Task: Compose an email with the signature Lorenzo Gonzalez with the subject Request for feedback on a shareholder report and the message Please let me know if there are any concerns with the project budget management. from softage.3@softage.net to softage.4@softage.net with an attached audio file Audio_interview_clip.mp3 Undo the message, redo the message and add the line (Thank you) Send the email. Finally, move the email from Sent Items to the label Business plans
Action: Mouse moved to (81, 128)
Screenshot: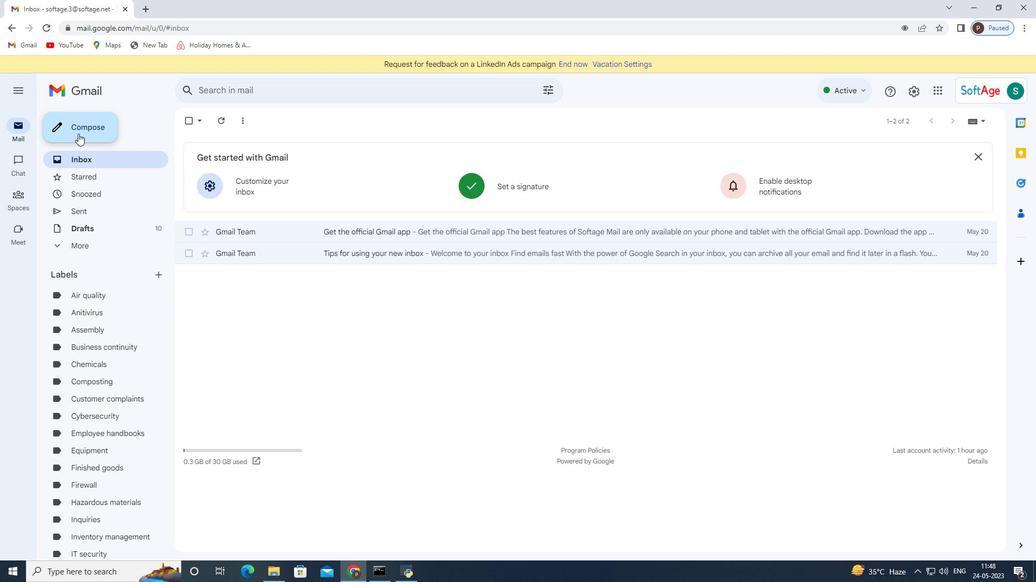 
Action: Mouse pressed left at (81, 128)
Screenshot: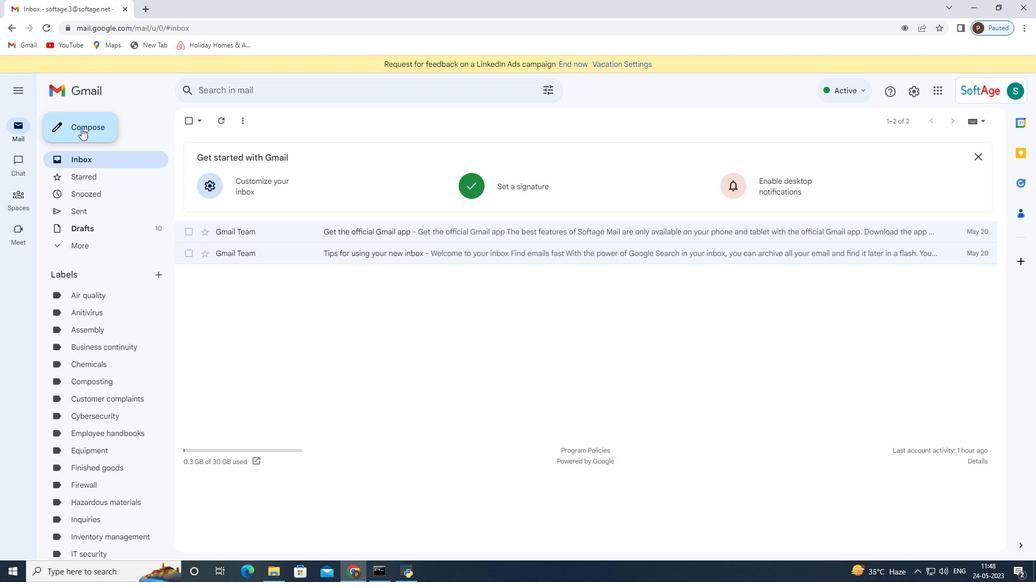 
Action: Mouse moved to (871, 545)
Screenshot: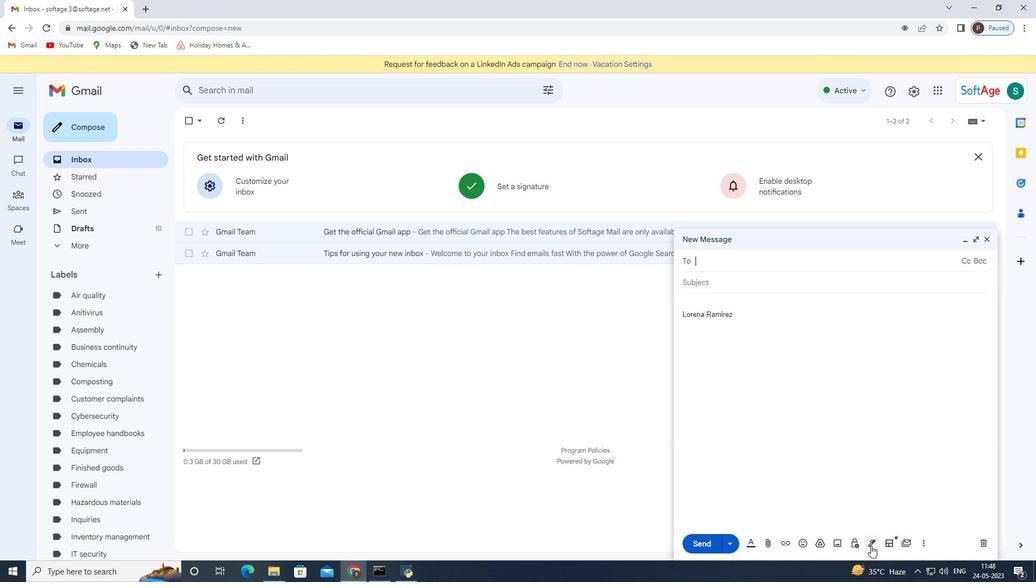 
Action: Mouse pressed left at (871, 545)
Screenshot: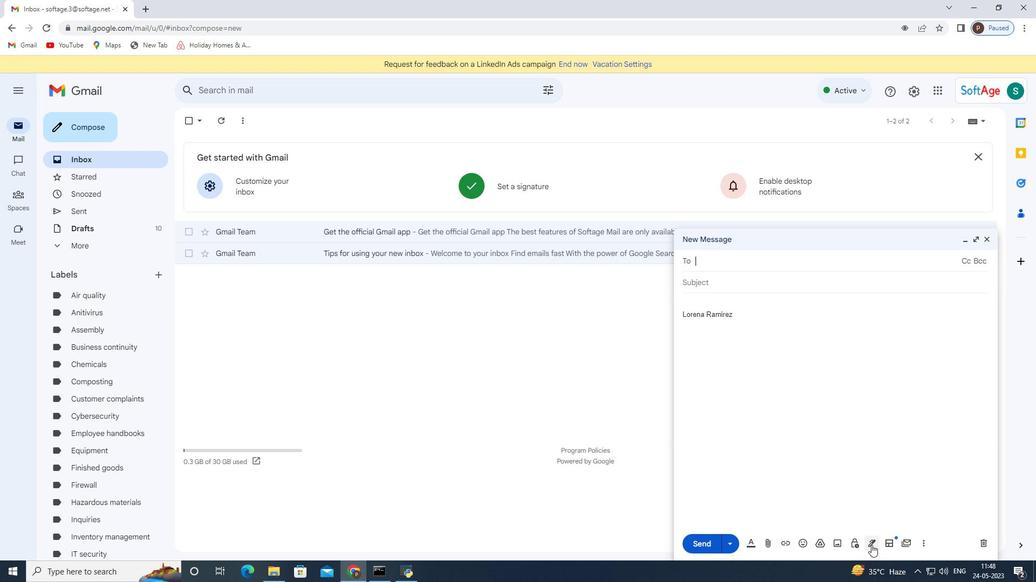 
Action: Mouse moved to (895, 491)
Screenshot: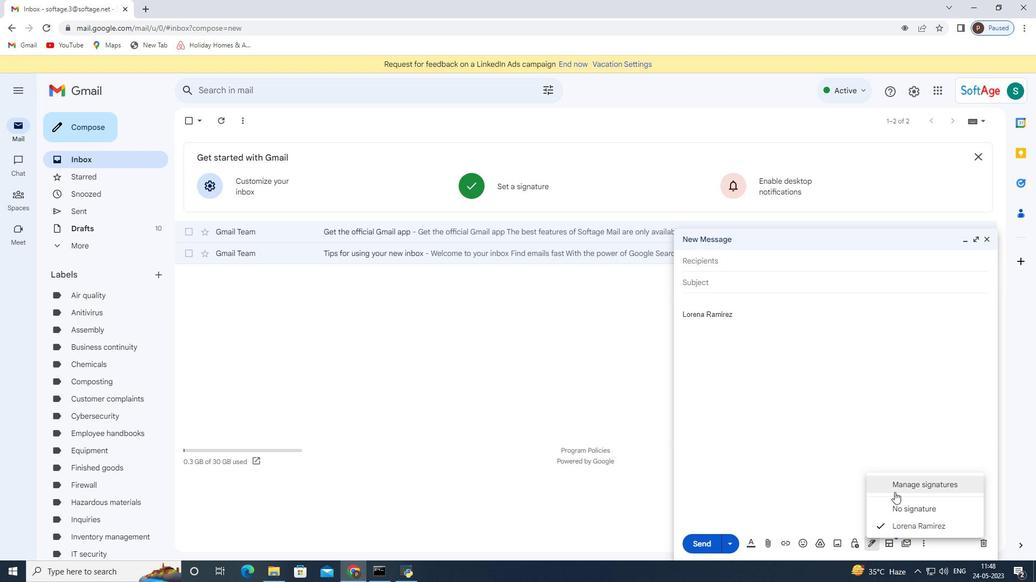 
Action: Mouse pressed left at (895, 491)
Screenshot: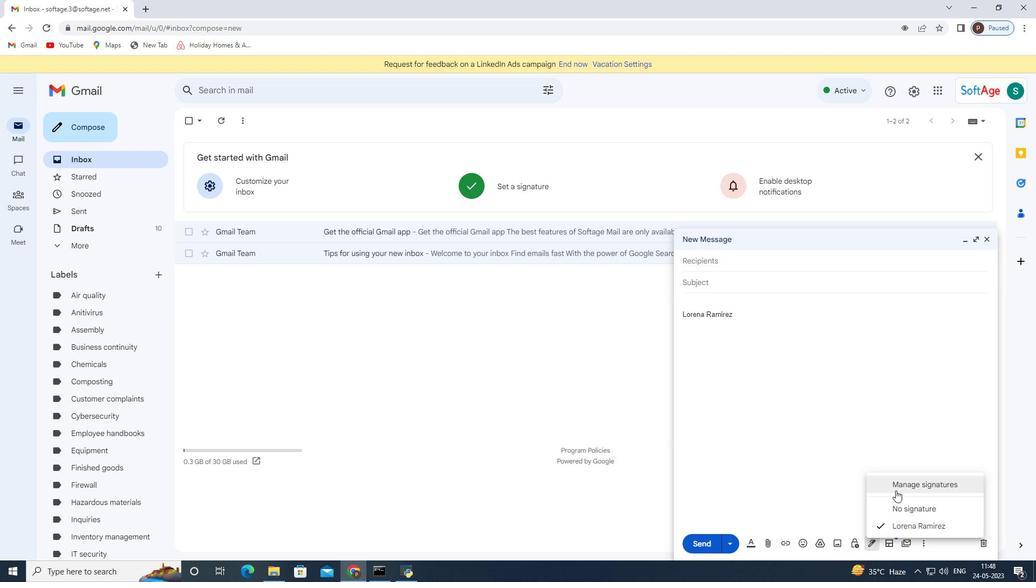 
Action: Mouse moved to (429, 403)
Screenshot: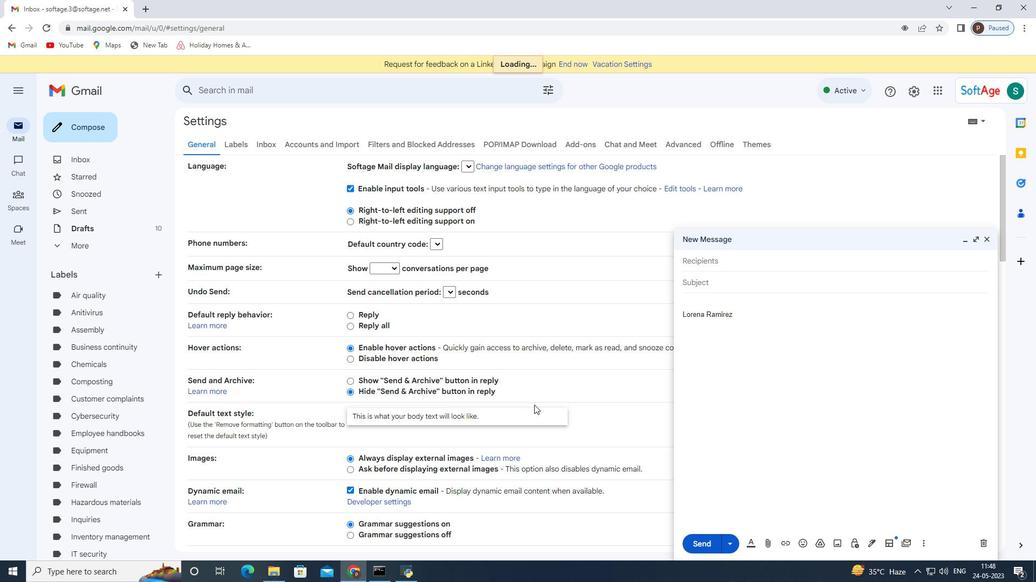 
Action: Mouse scrolled (429, 403) with delta (0, 0)
Screenshot: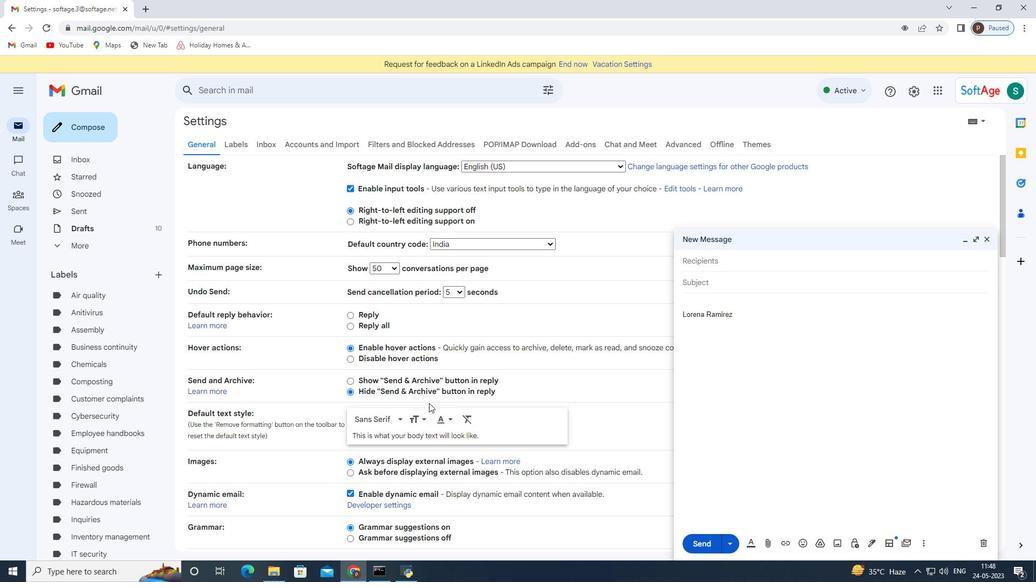 
Action: Mouse scrolled (429, 403) with delta (0, 0)
Screenshot: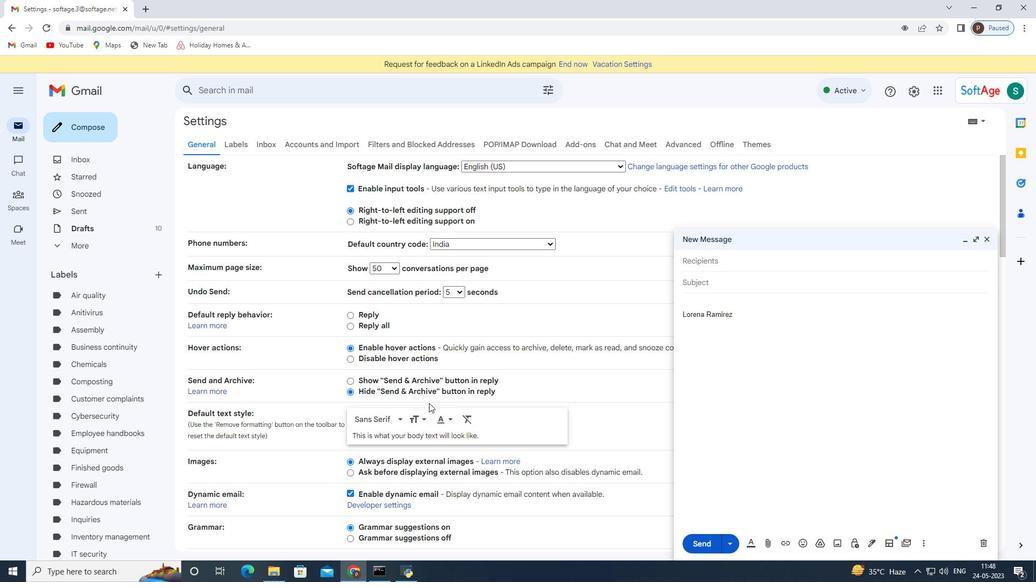 
Action: Mouse scrolled (429, 403) with delta (0, 0)
Screenshot: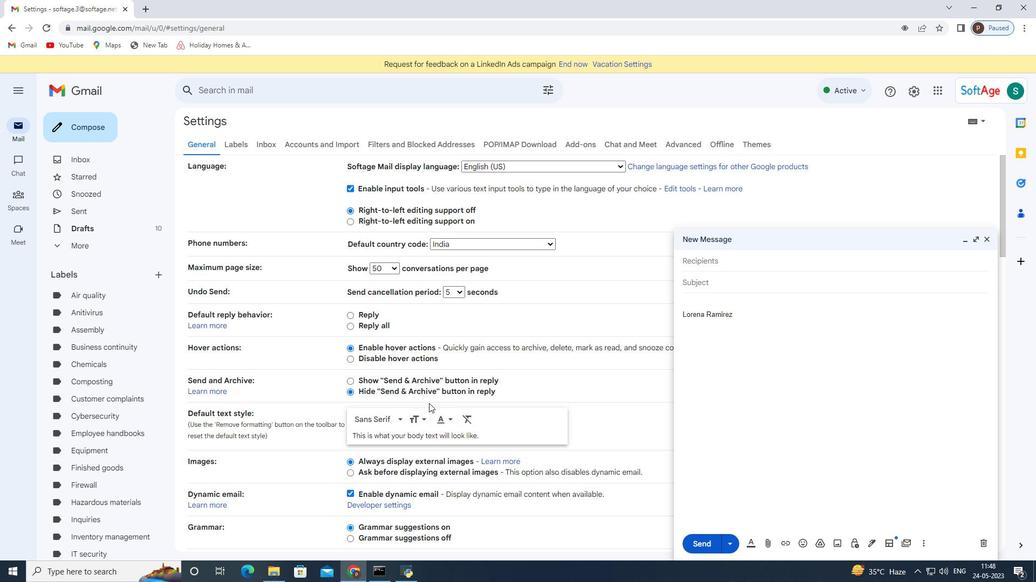 
Action: Mouse scrolled (429, 403) with delta (0, 0)
Screenshot: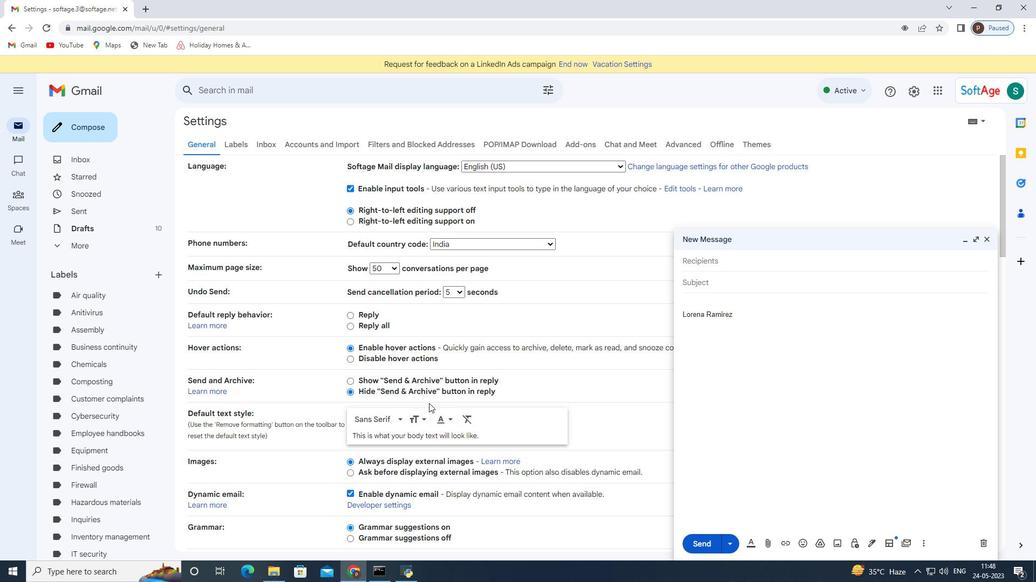 
Action: Mouse scrolled (429, 403) with delta (0, 0)
Screenshot: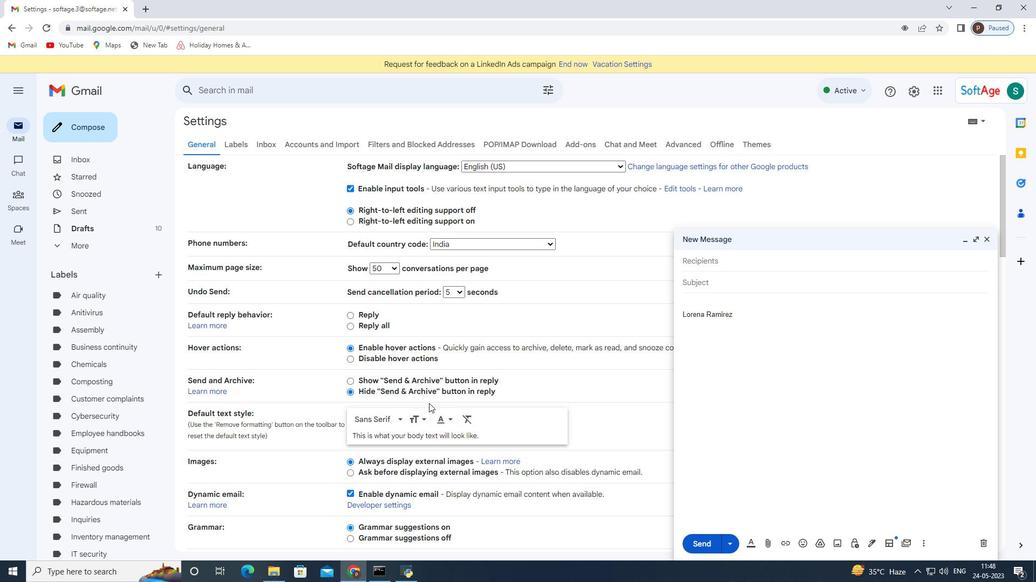 
Action: Mouse scrolled (429, 403) with delta (0, 0)
Screenshot: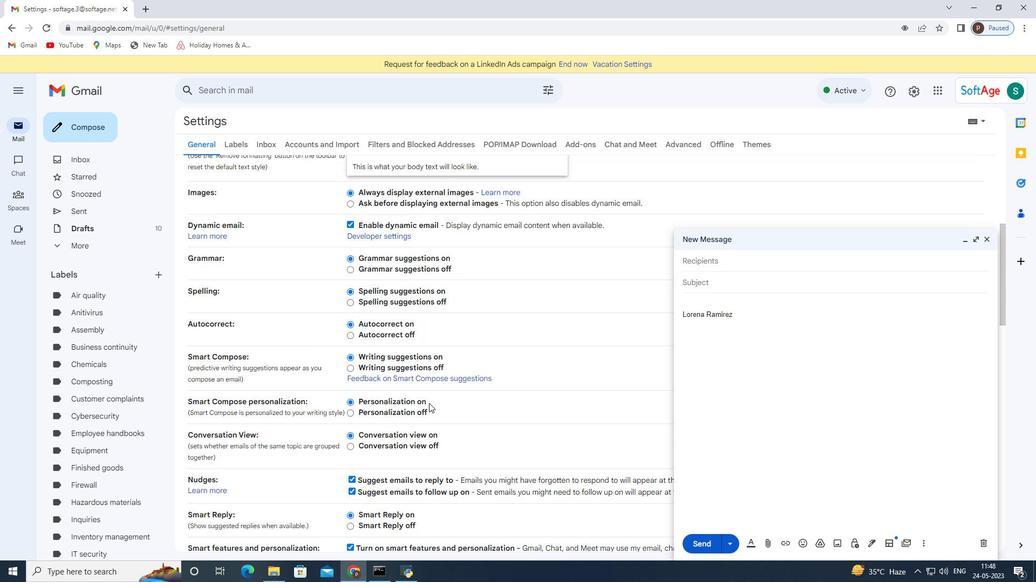 
Action: Mouse scrolled (429, 403) with delta (0, 0)
Screenshot: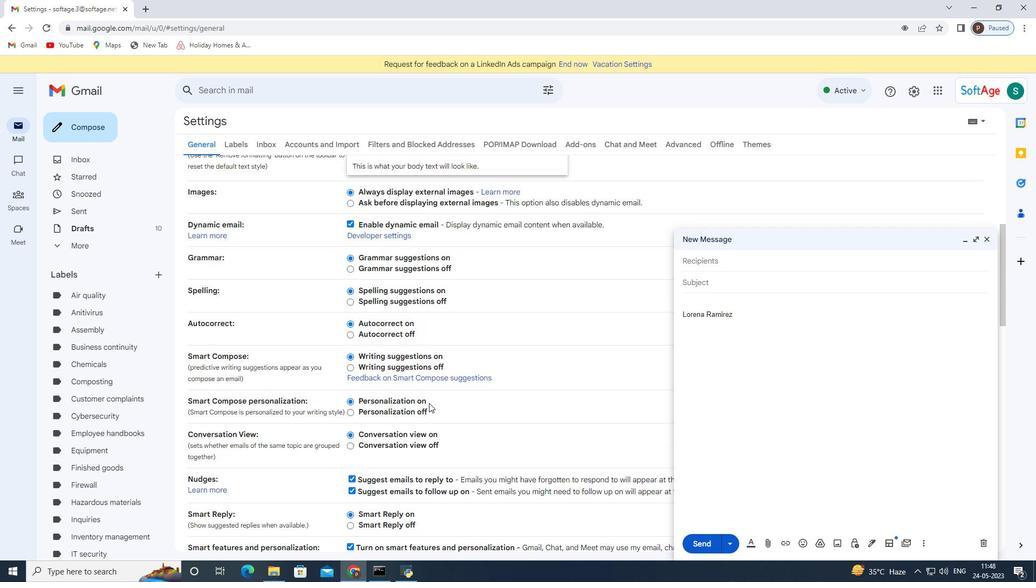 
Action: Mouse scrolled (429, 403) with delta (0, 0)
Screenshot: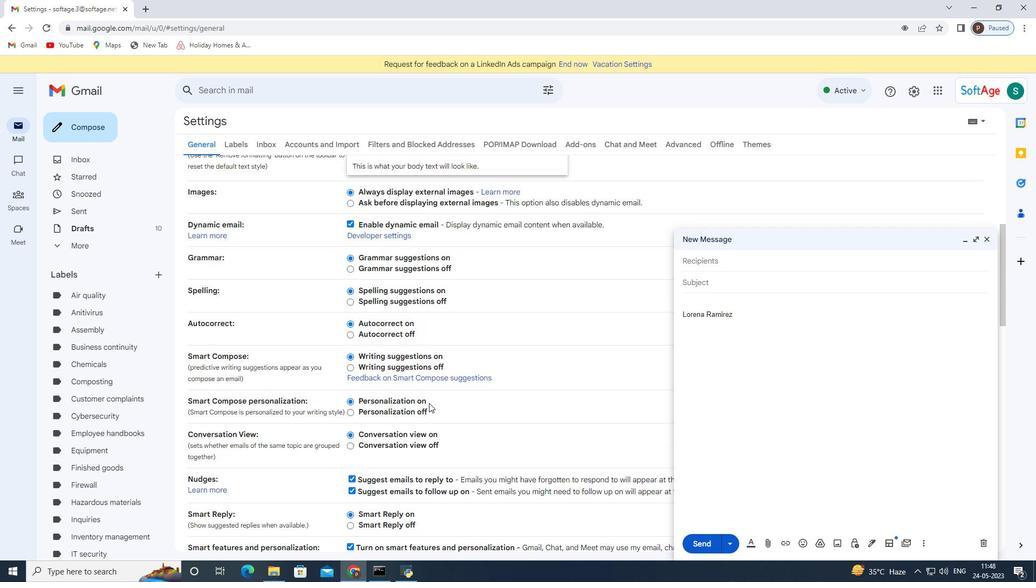 
Action: Mouse scrolled (429, 403) with delta (0, 0)
Screenshot: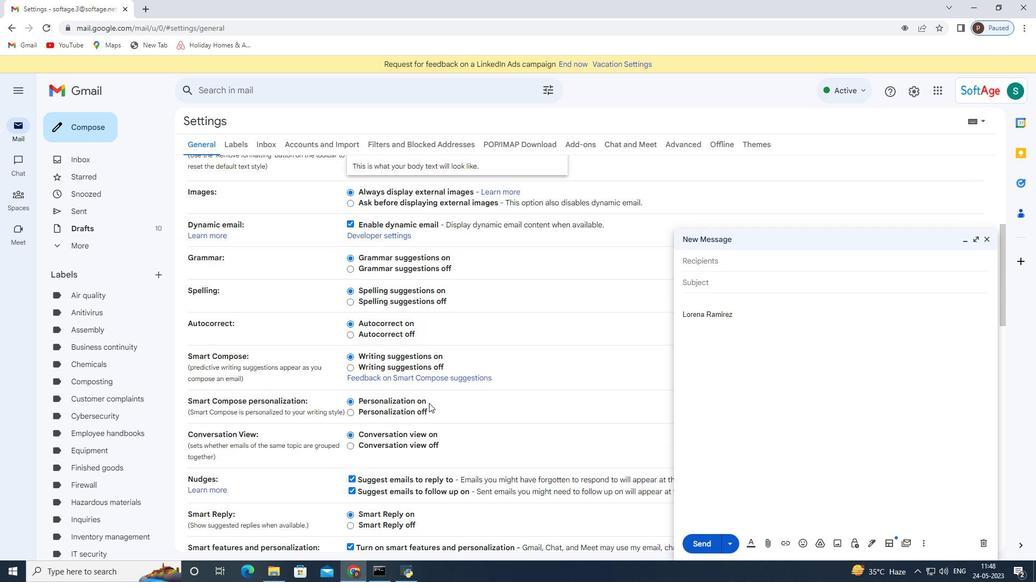 
Action: Mouse scrolled (429, 403) with delta (0, 0)
Screenshot: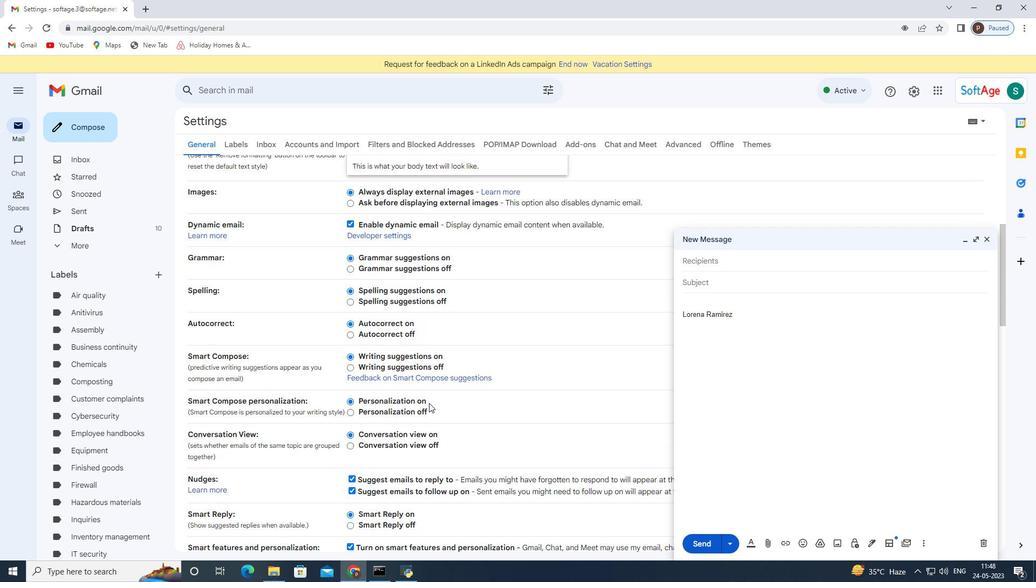 
Action: Mouse scrolled (429, 403) with delta (0, 0)
Screenshot: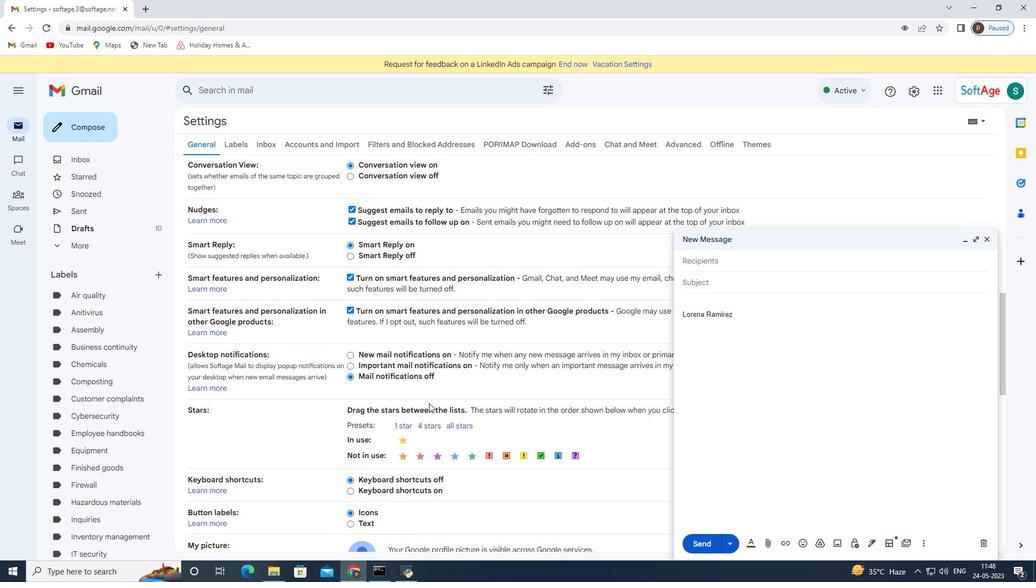 
Action: Mouse scrolled (429, 403) with delta (0, 0)
Screenshot: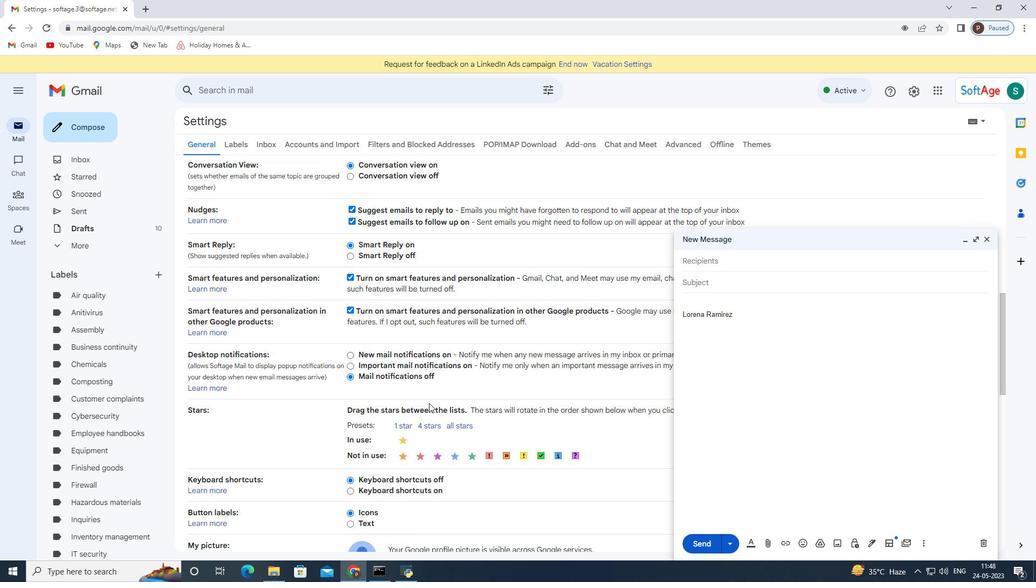 
Action: Mouse scrolled (429, 403) with delta (0, 0)
Screenshot: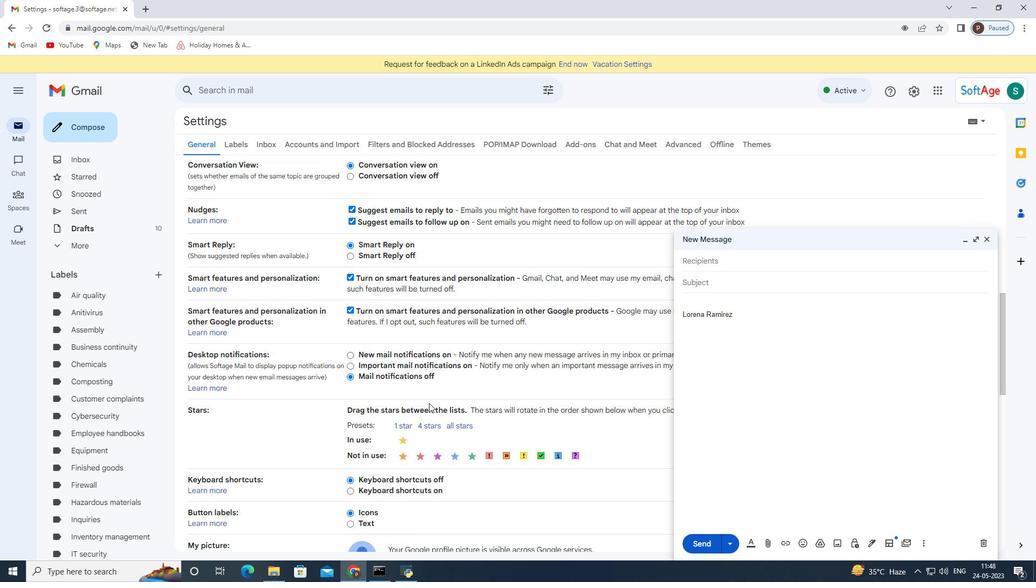 
Action: Mouse scrolled (429, 403) with delta (0, 0)
Screenshot: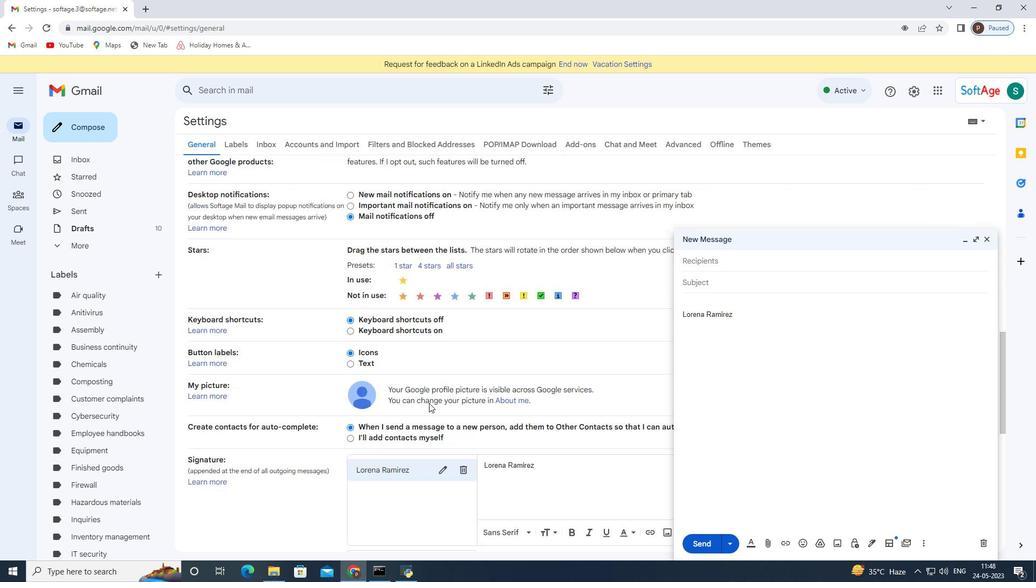 
Action: Mouse scrolled (429, 403) with delta (0, 0)
Screenshot: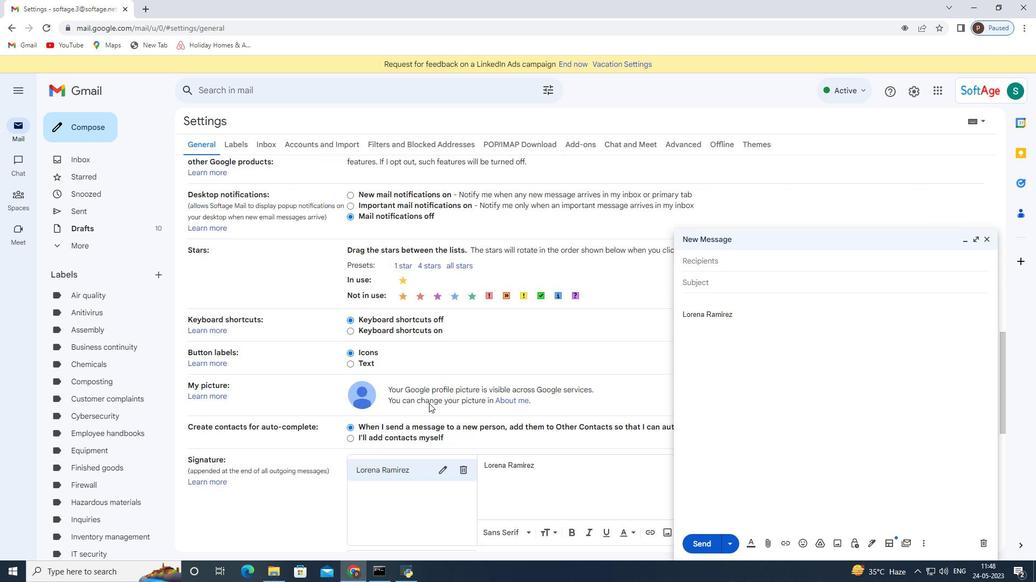 
Action: Mouse scrolled (429, 403) with delta (0, 0)
Screenshot: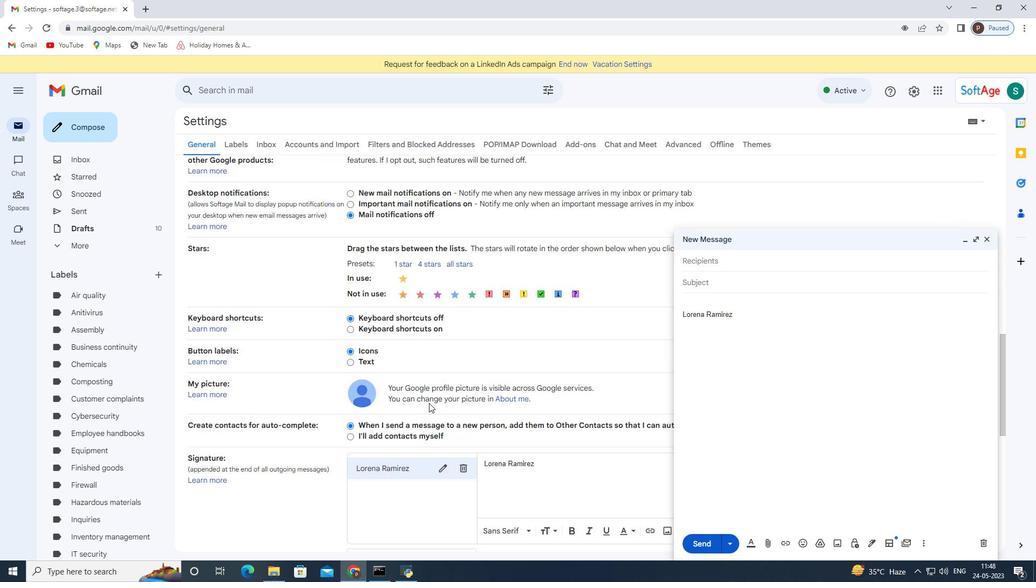 
Action: Mouse moved to (467, 303)
Screenshot: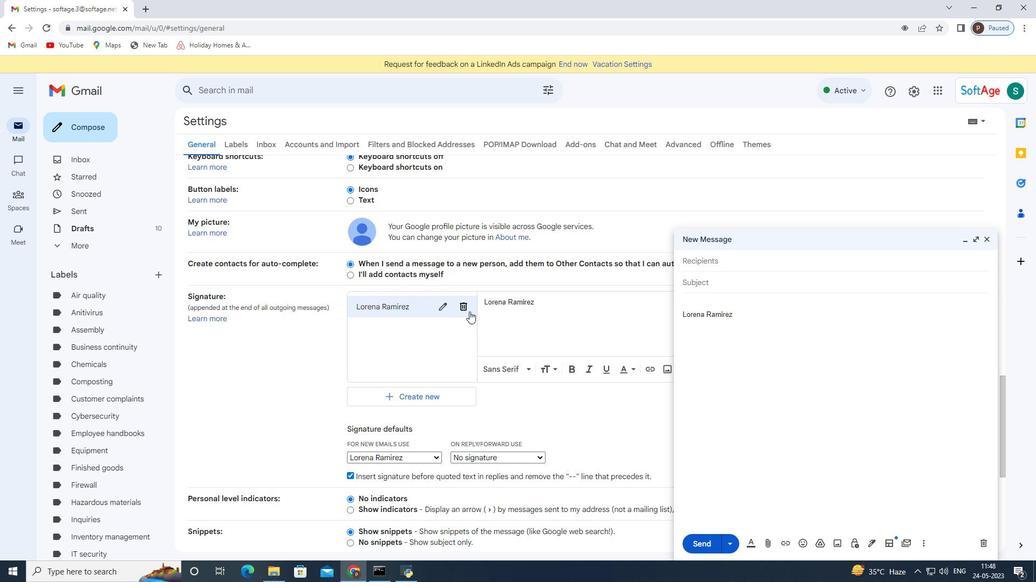 
Action: Mouse pressed left at (467, 303)
Screenshot: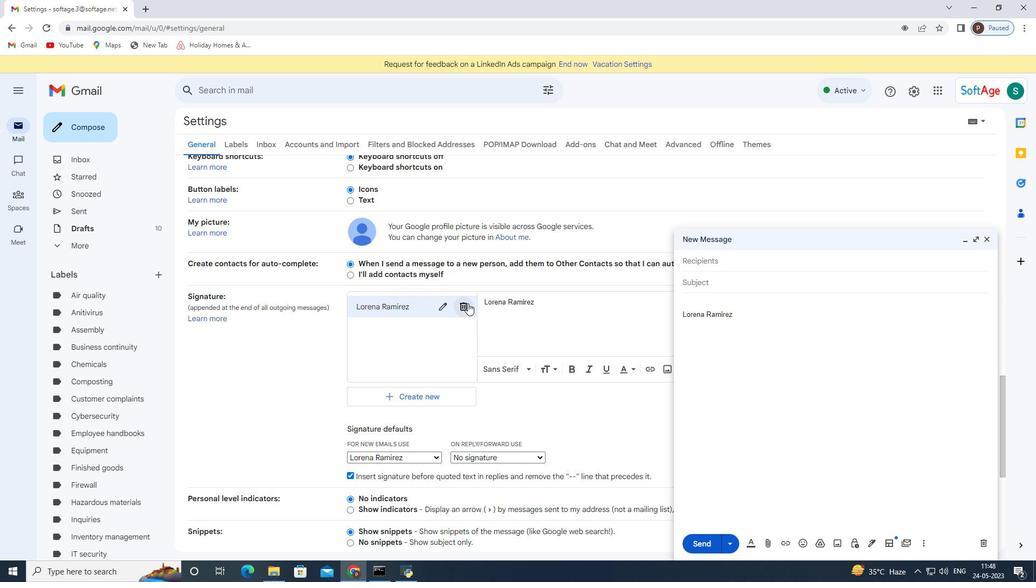 
Action: Mouse moved to (600, 331)
Screenshot: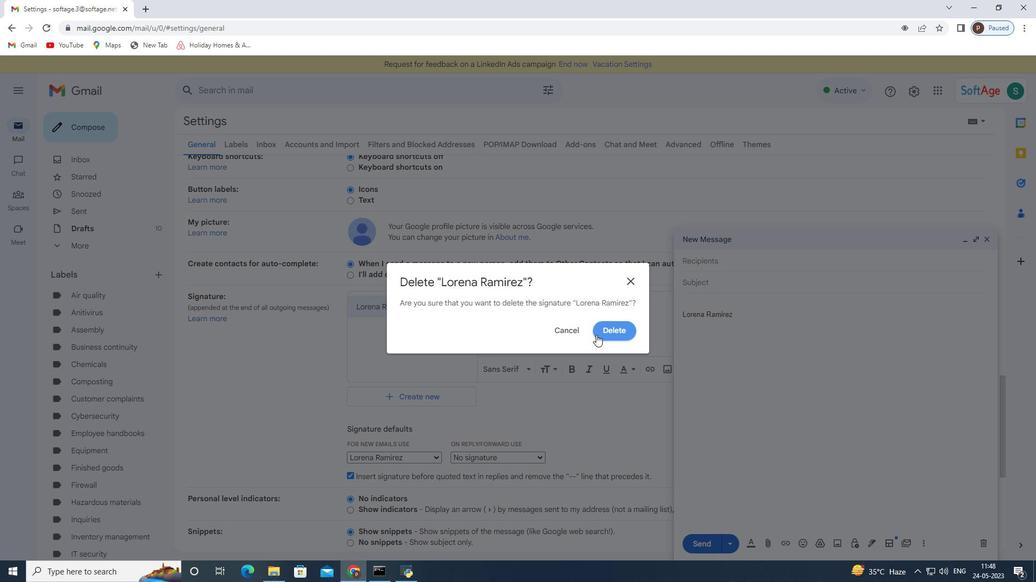 
Action: Mouse pressed left at (600, 331)
Screenshot: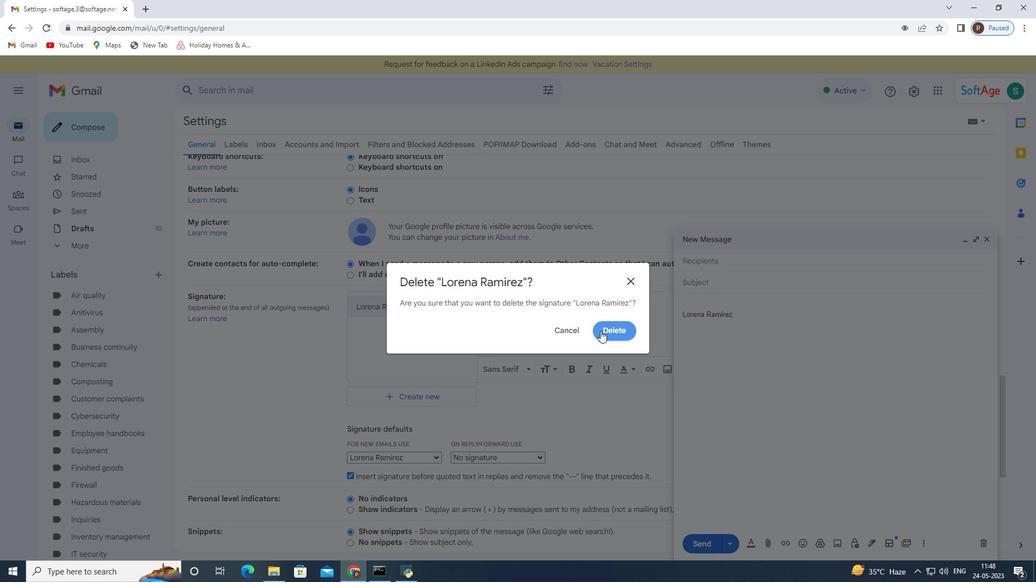 
Action: Mouse moved to (398, 318)
Screenshot: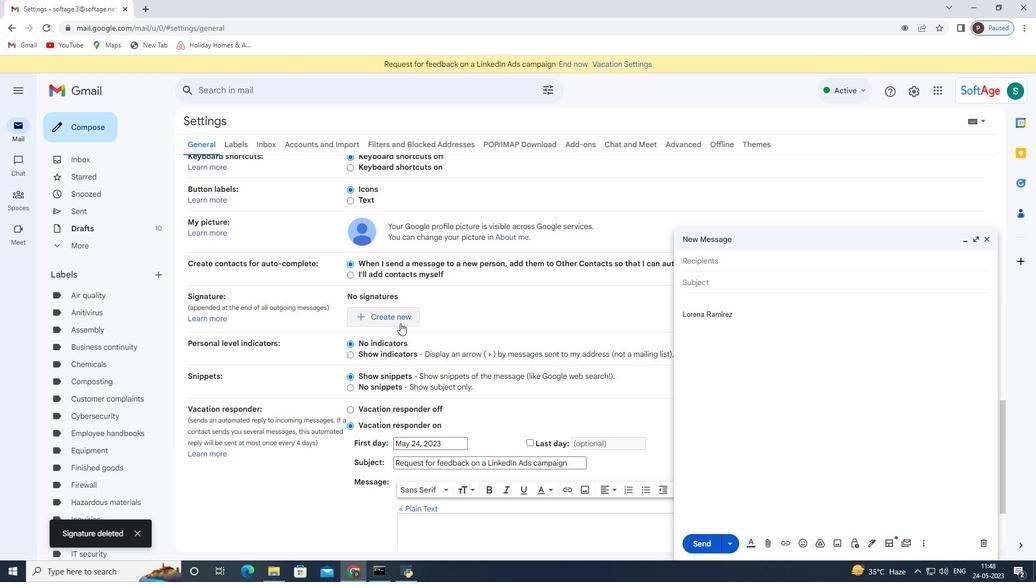 
Action: Mouse pressed left at (398, 318)
Screenshot: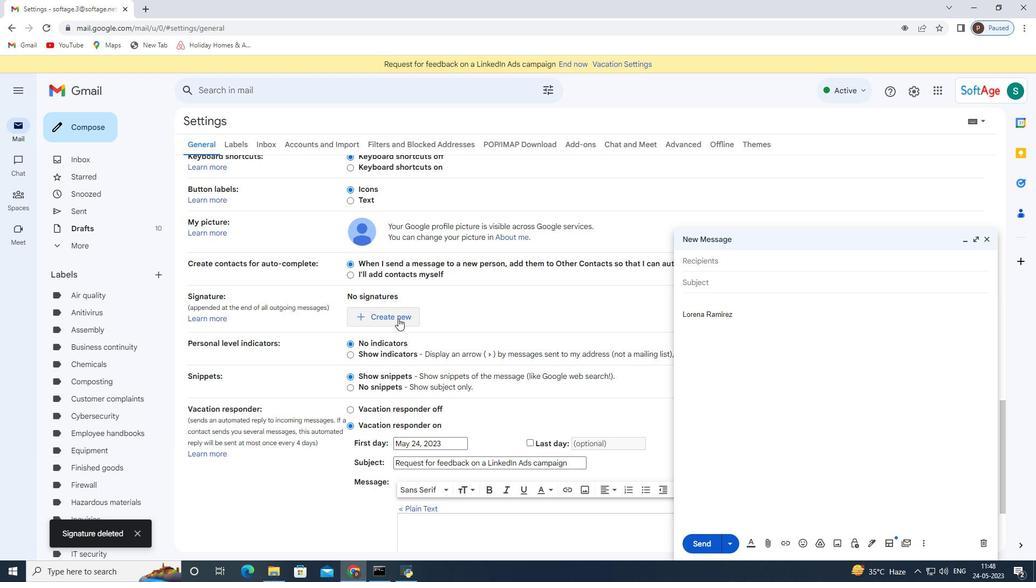 
Action: Mouse moved to (458, 303)
Screenshot: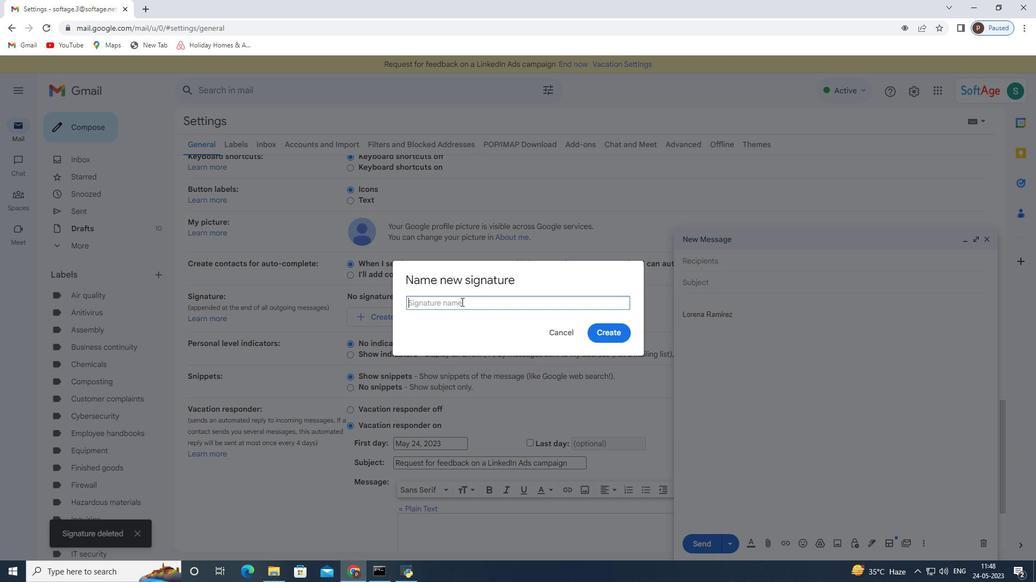 
Action: Mouse pressed left at (458, 303)
Screenshot: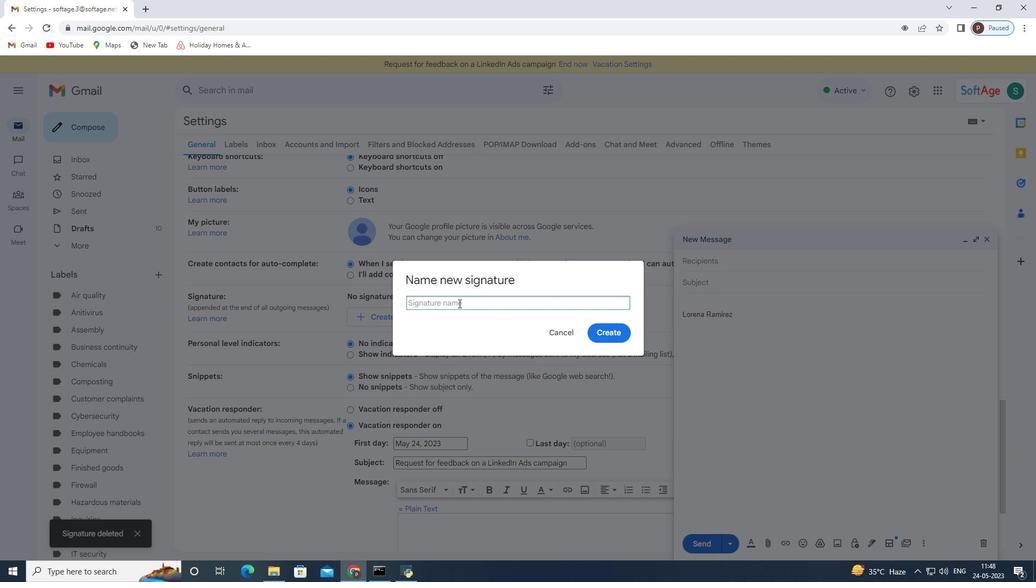 
Action: Key pressed <Key.shift>Lorenzo<Key.space><Key.shift>Gonzalez
Screenshot: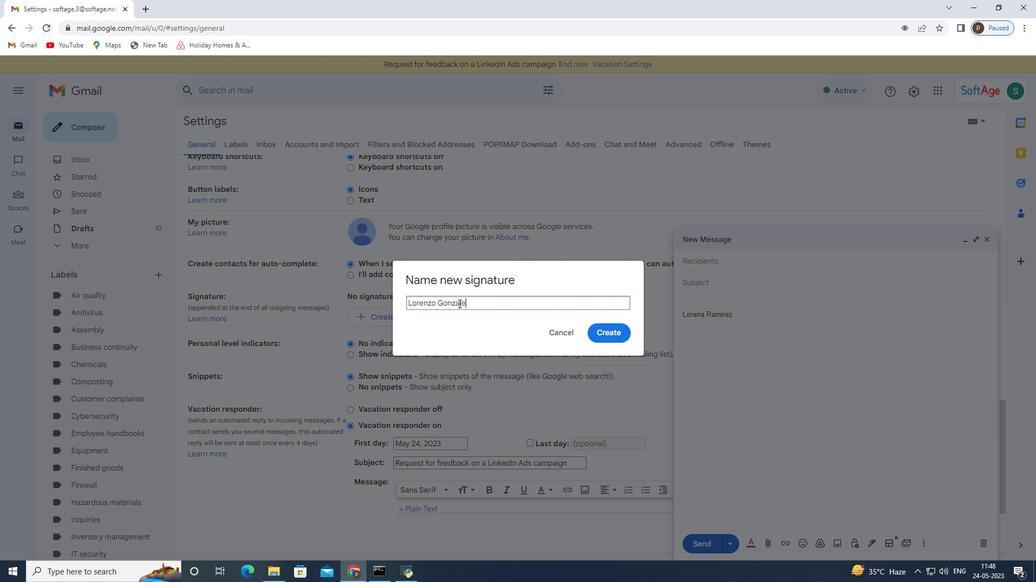 
Action: Mouse moved to (603, 327)
Screenshot: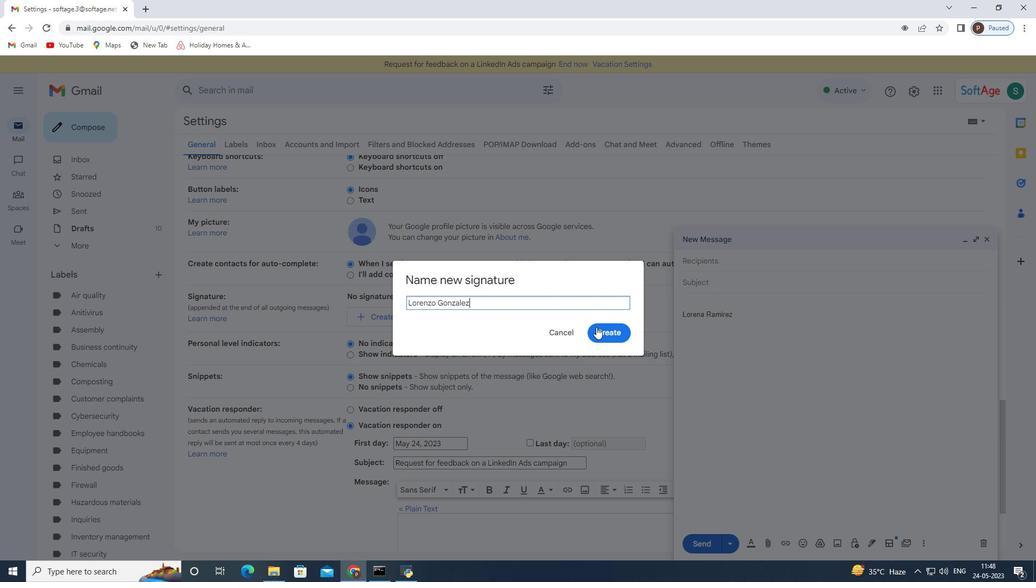
Action: Mouse pressed left at (603, 327)
Screenshot: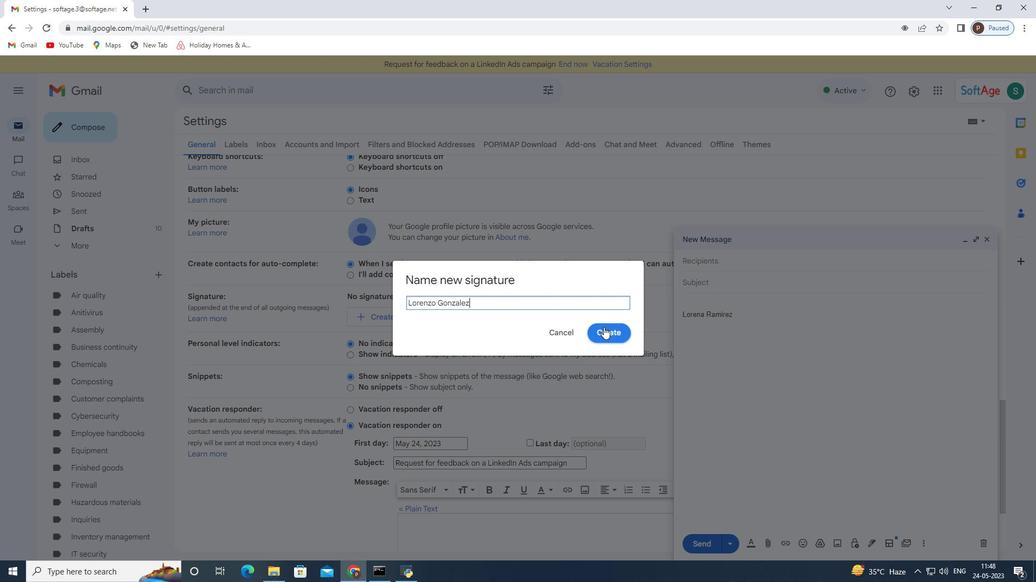 
Action: Mouse moved to (545, 299)
Screenshot: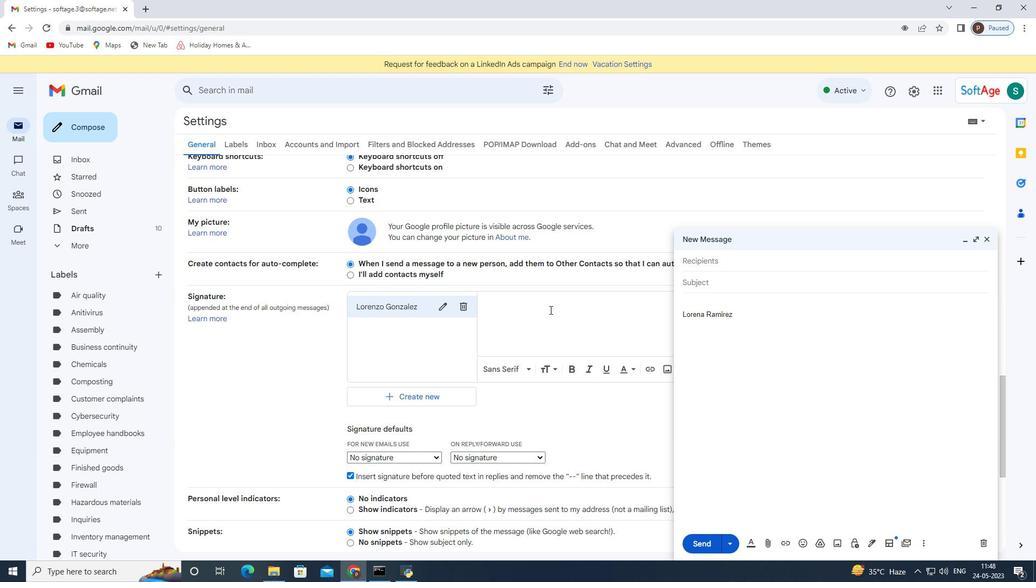 
Action: Mouse pressed left at (545, 299)
Screenshot: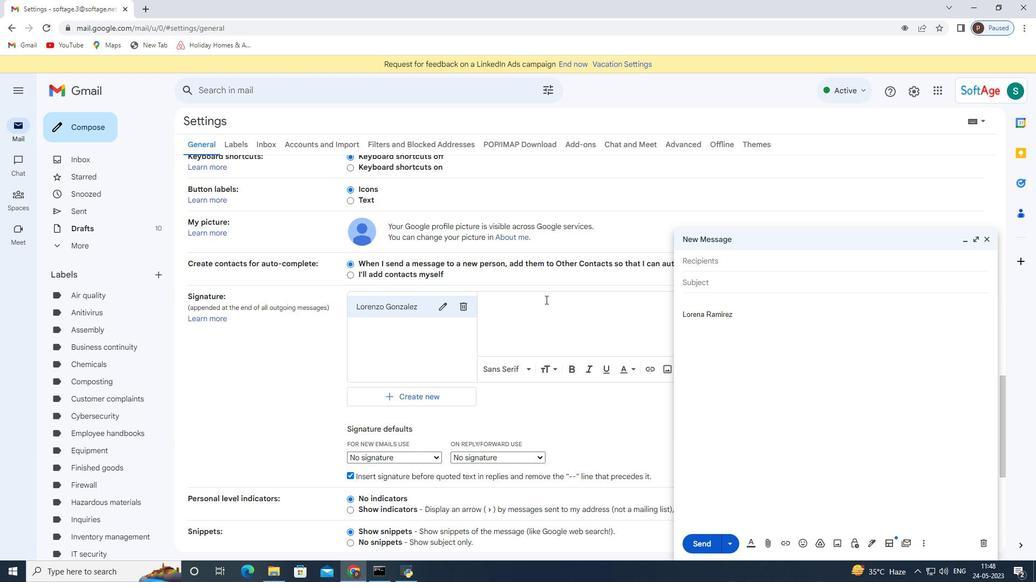 
Action: Key pressed <Key.shift>Lorenzo<Key.space><Key.shift>Gonzalez
Screenshot: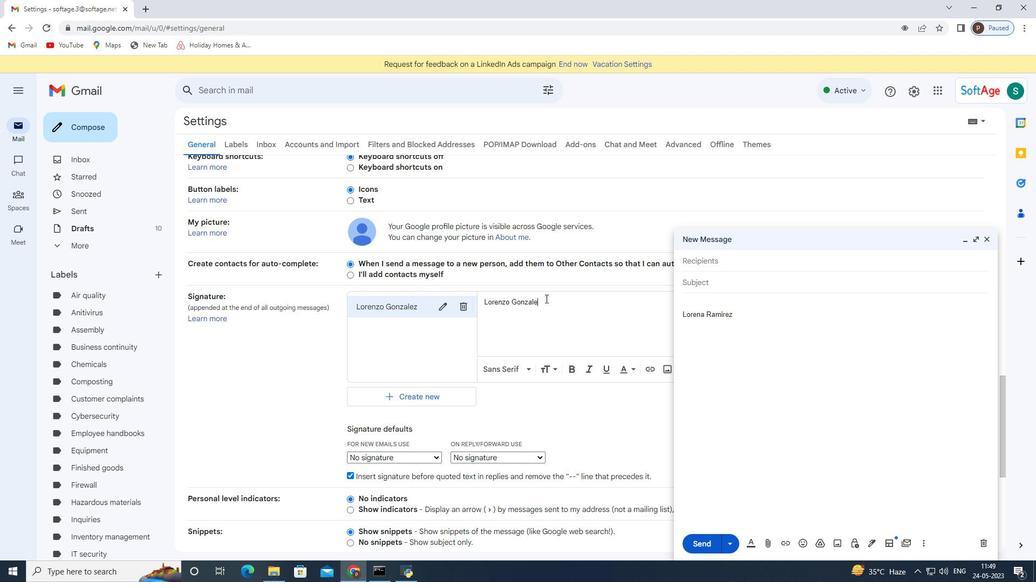 
Action: Mouse scrolled (545, 298) with delta (0, 0)
Screenshot: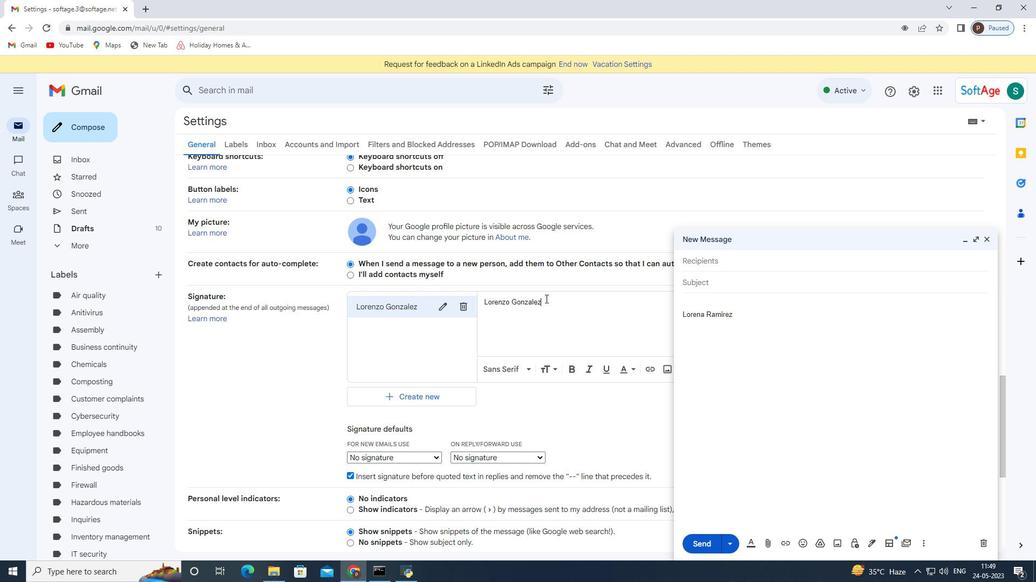 
Action: Mouse scrolled (545, 298) with delta (0, 0)
Screenshot: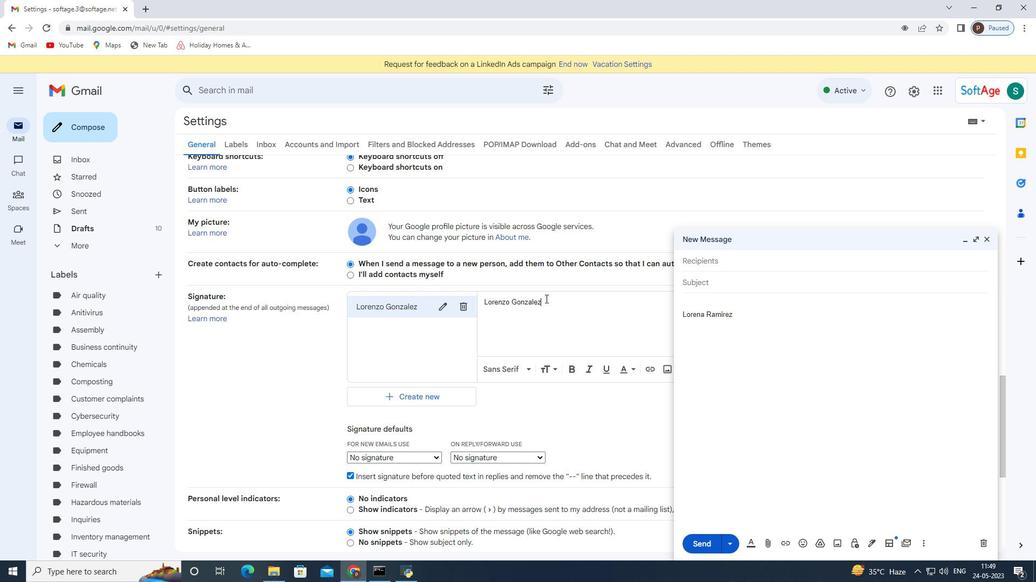 
Action: Mouse moved to (407, 341)
Screenshot: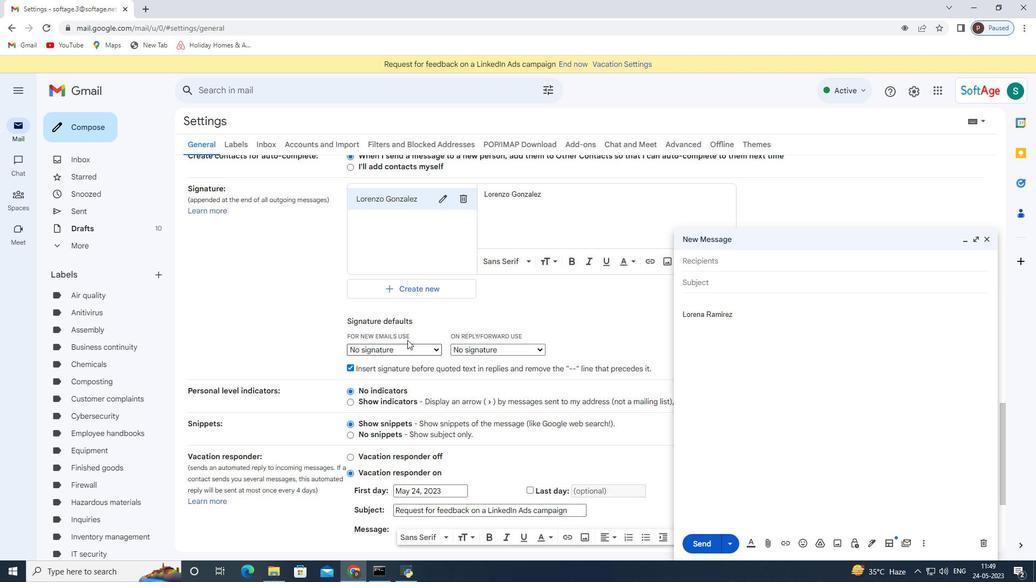 
Action: Mouse pressed left at (407, 341)
Screenshot: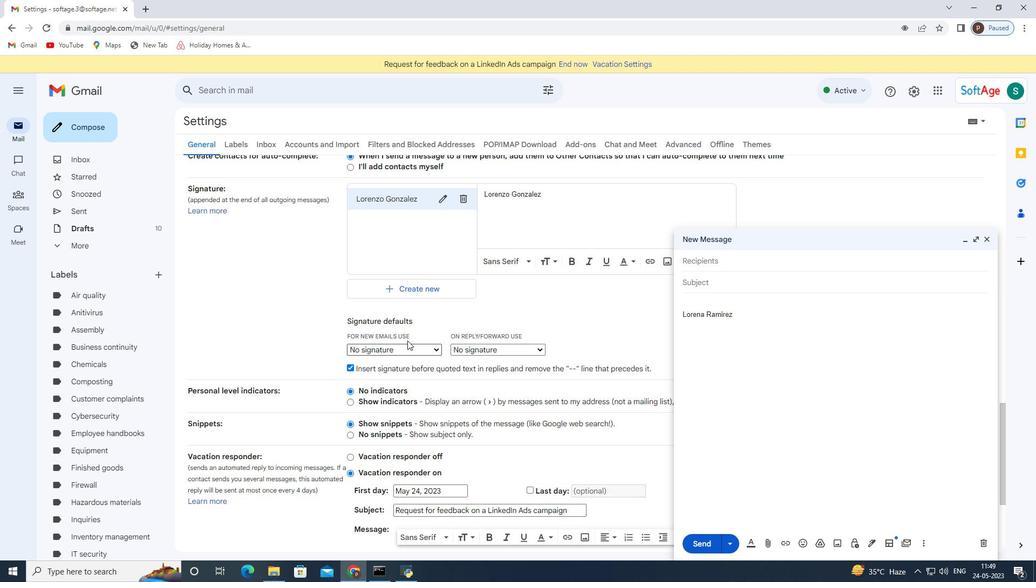 
Action: Mouse moved to (404, 344)
Screenshot: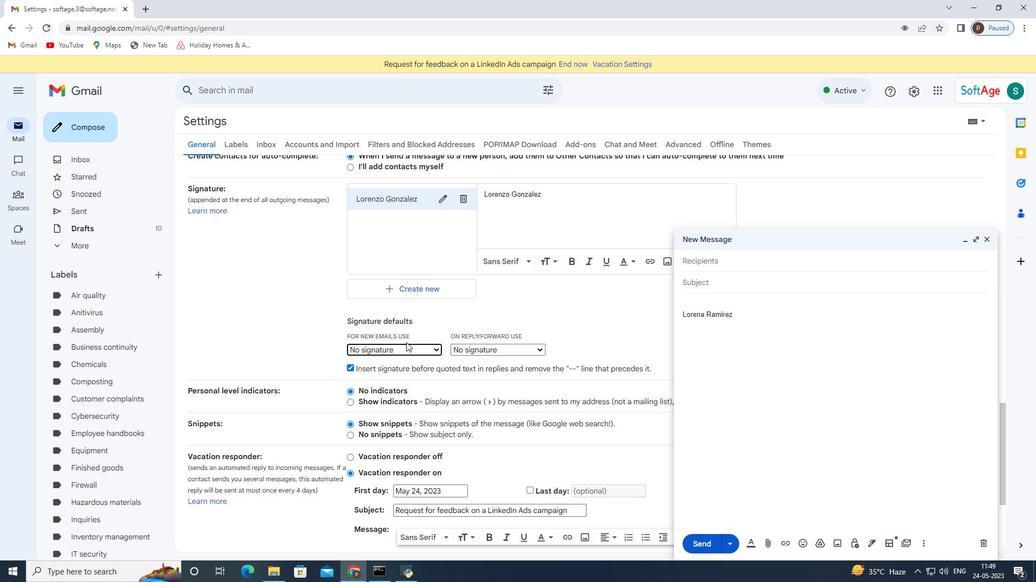 
Action: Mouse pressed left at (404, 344)
Screenshot: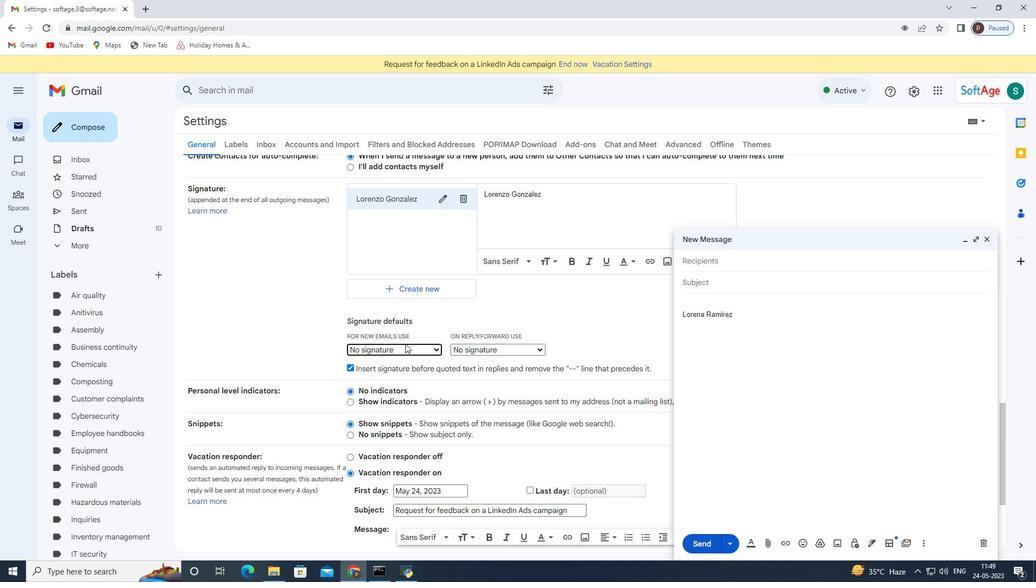 
Action: Mouse moved to (404, 375)
Screenshot: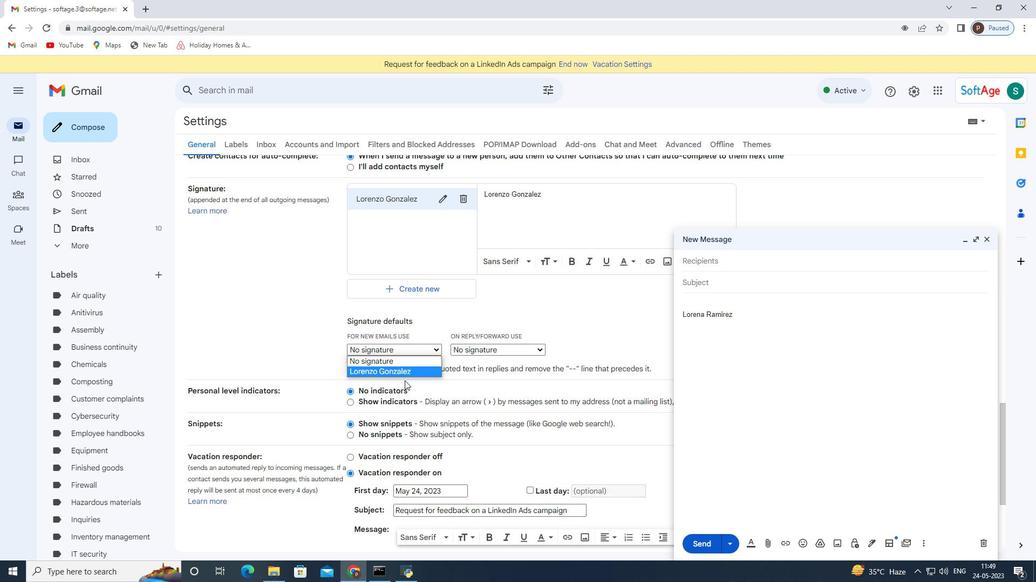 
Action: Mouse pressed left at (404, 375)
Screenshot: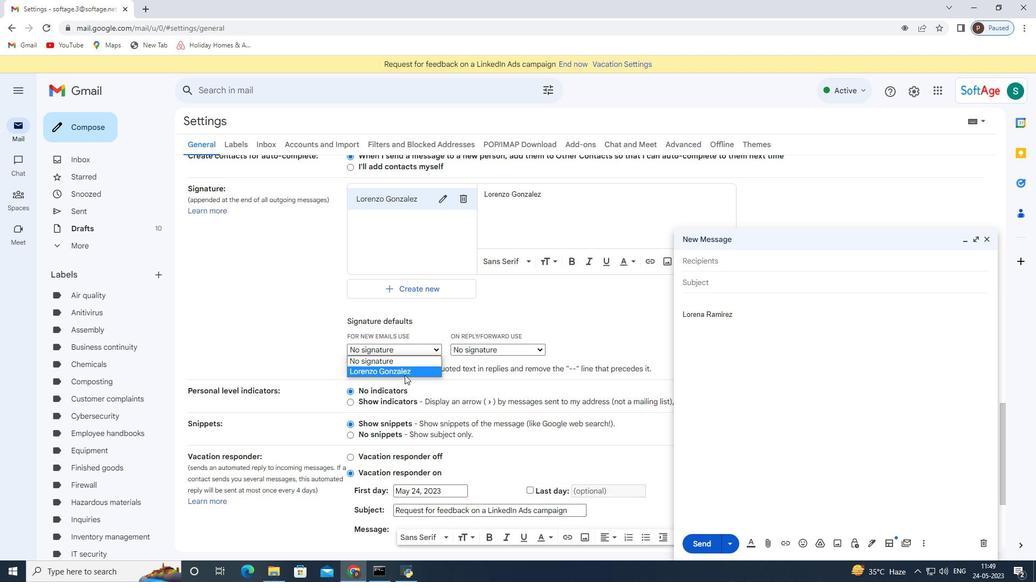 
Action: Mouse scrolled (404, 375) with delta (0, 0)
Screenshot: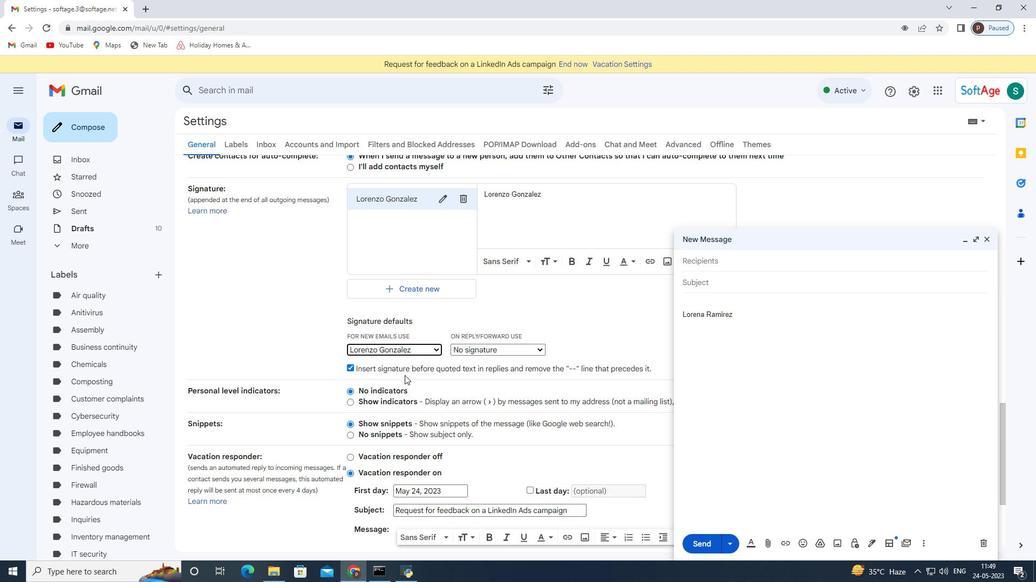 
Action: Mouse scrolled (404, 375) with delta (0, 0)
Screenshot: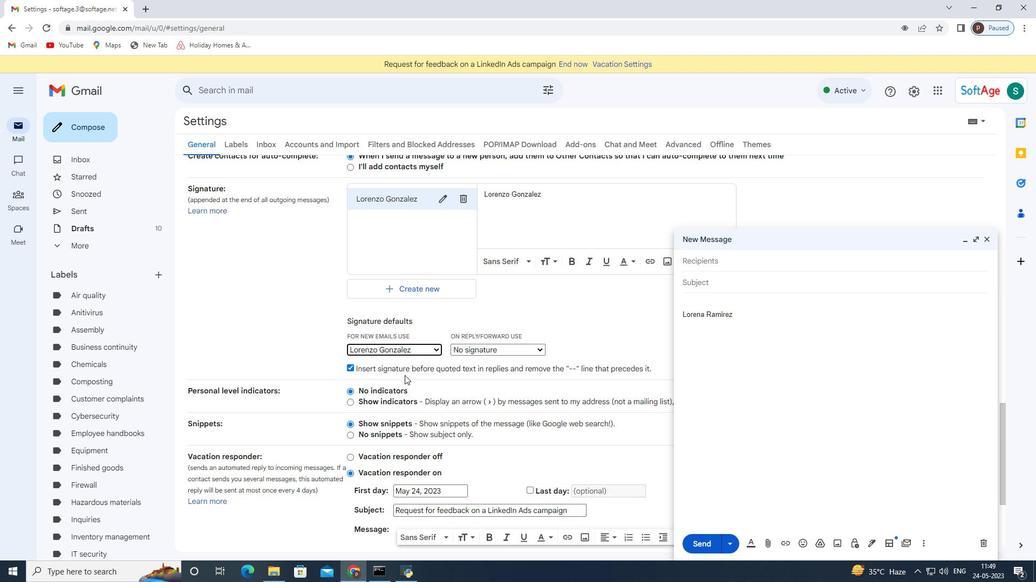 
Action: Mouse scrolled (404, 375) with delta (0, 0)
Screenshot: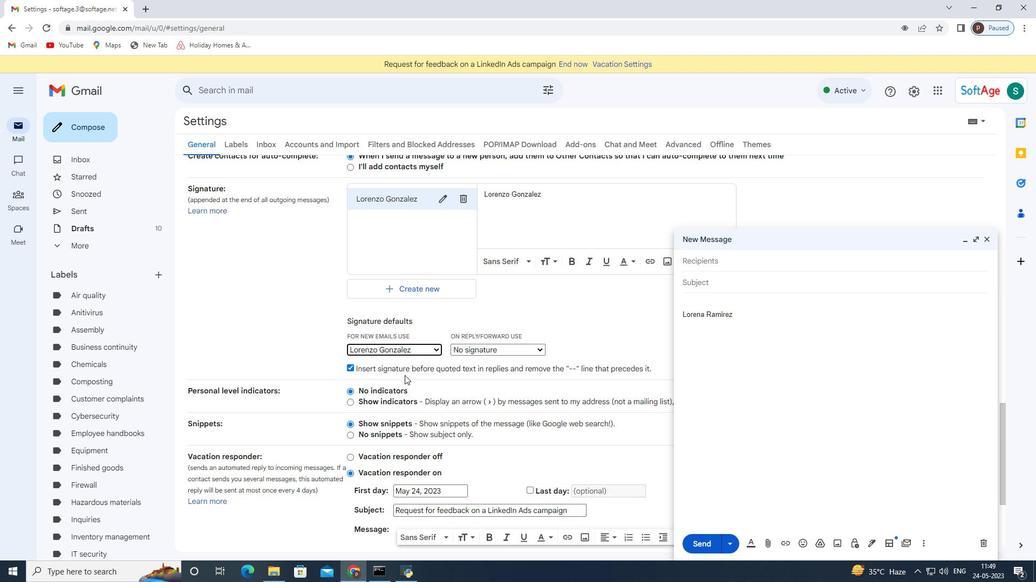 
Action: Mouse moved to (561, 512)
Screenshot: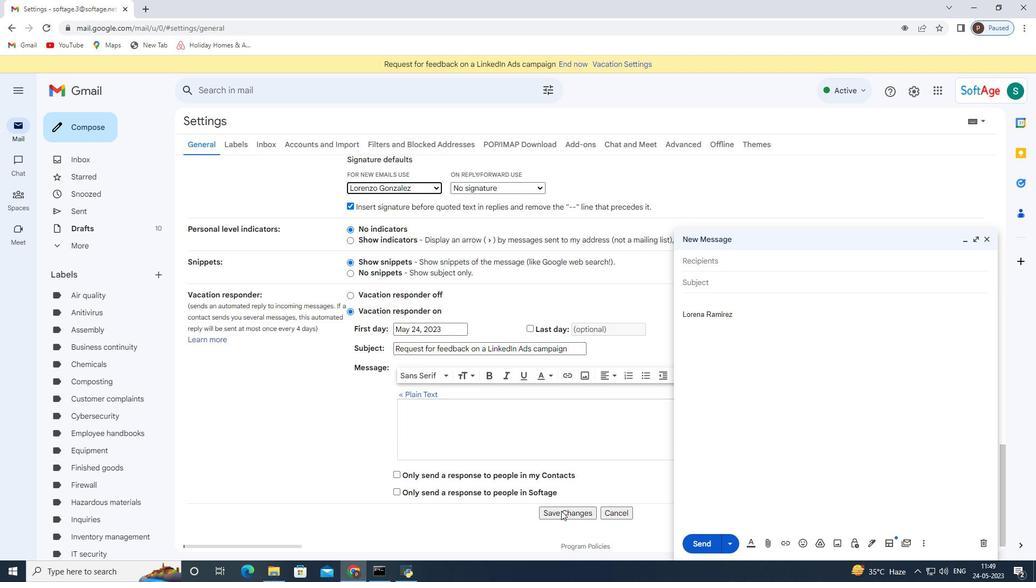 
Action: Mouse pressed left at (561, 512)
Screenshot: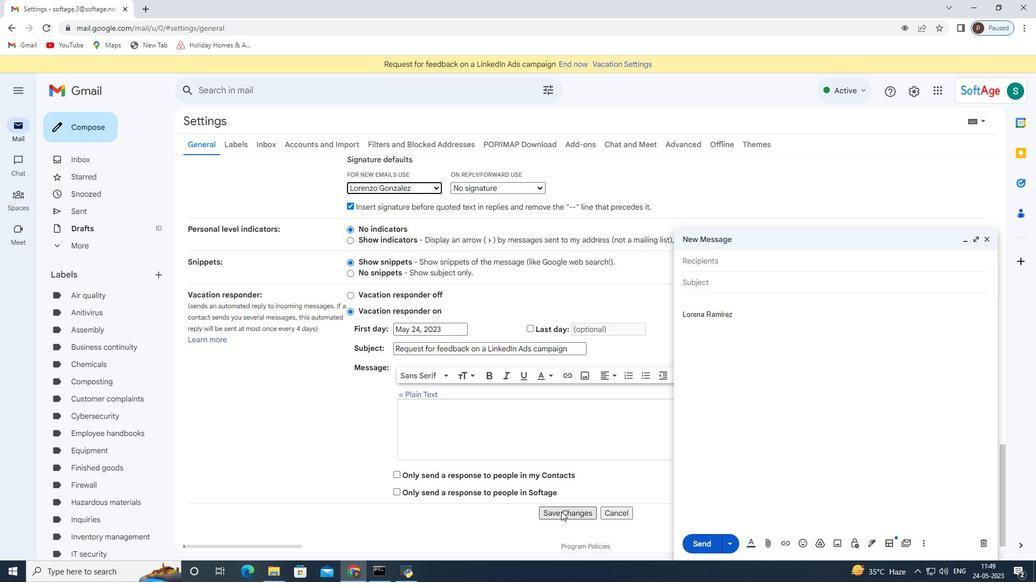
Action: Mouse moved to (983, 245)
Screenshot: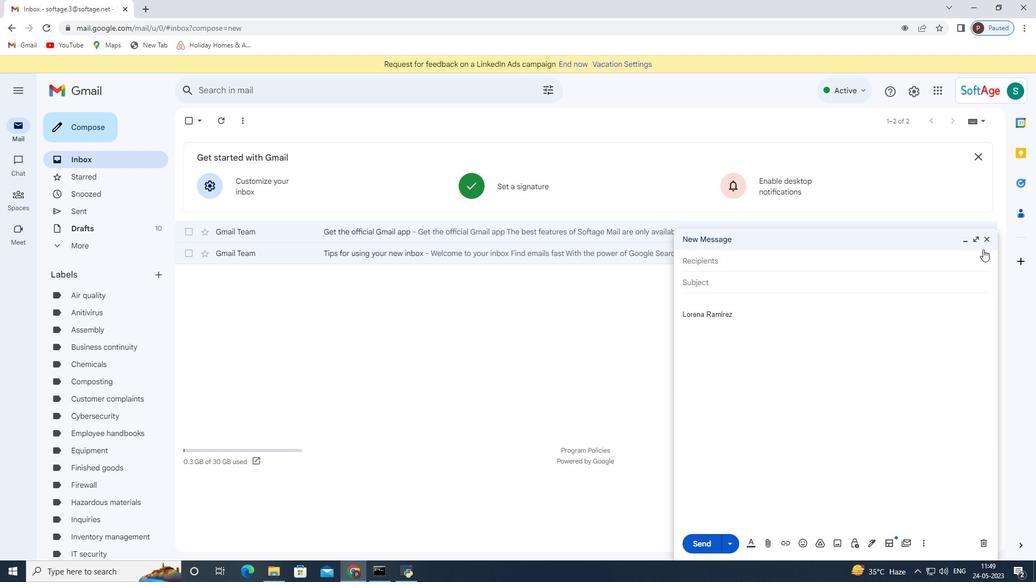 
Action: Mouse pressed left at (983, 245)
Screenshot: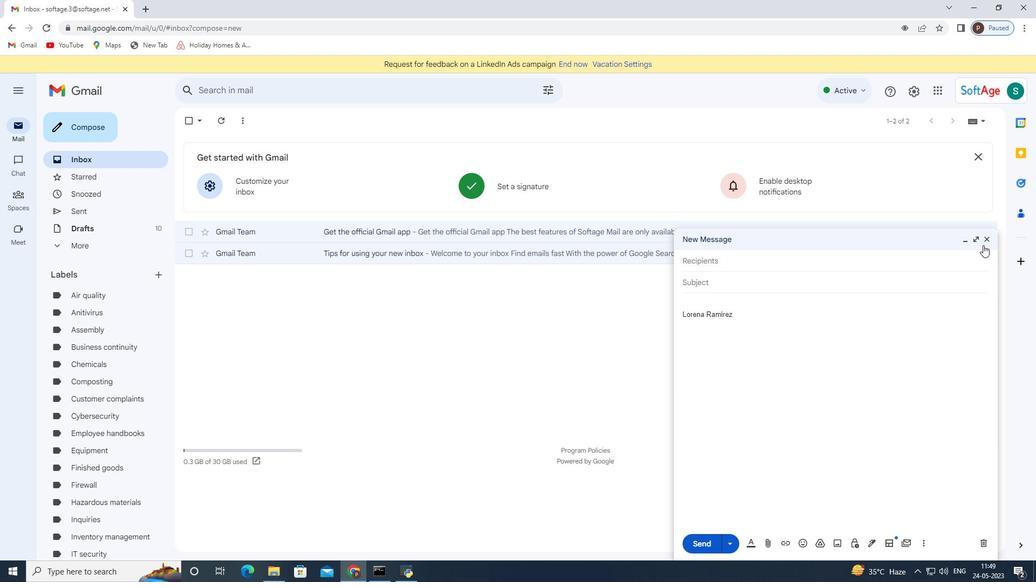 
Action: Mouse moved to (85, 126)
Screenshot: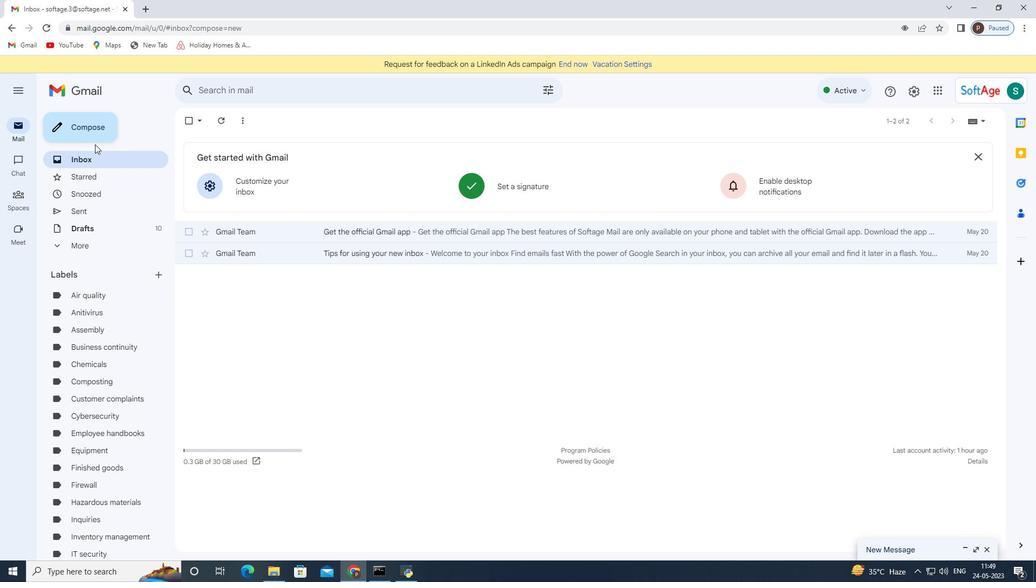 
Action: Mouse pressed left at (85, 126)
Screenshot: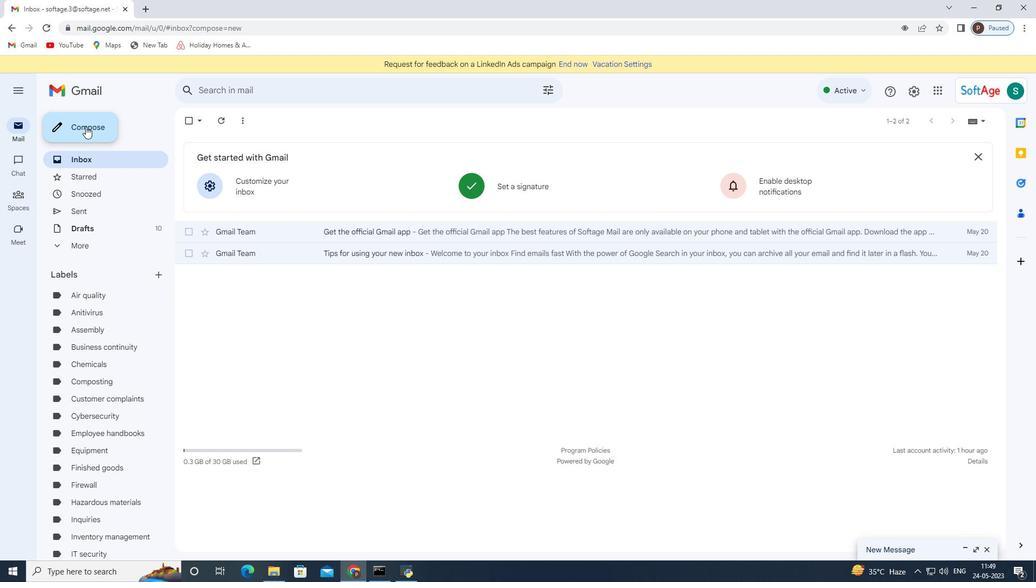 
Action: Mouse moved to (562, 281)
Screenshot: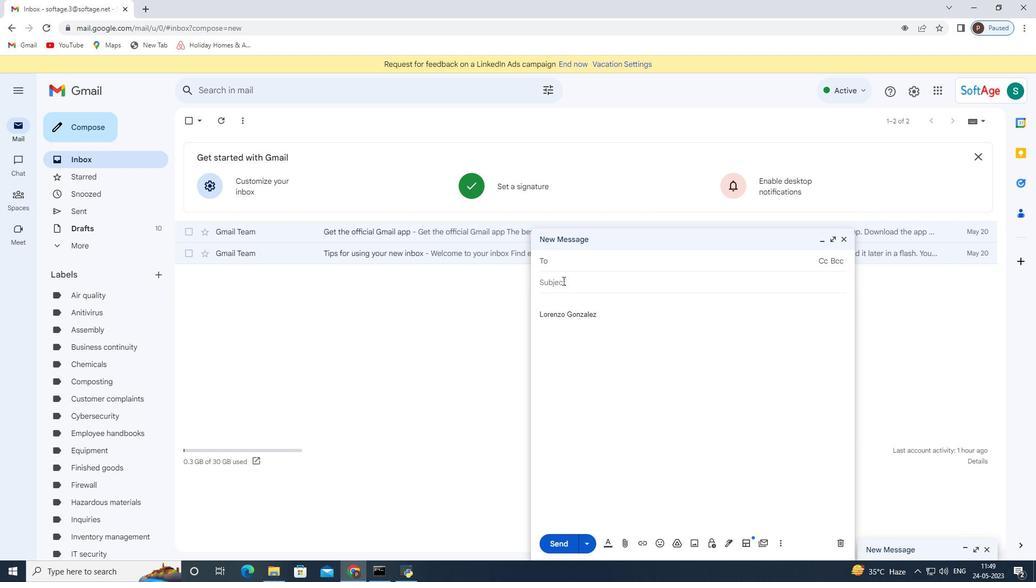 
Action: Mouse pressed left at (562, 281)
Screenshot: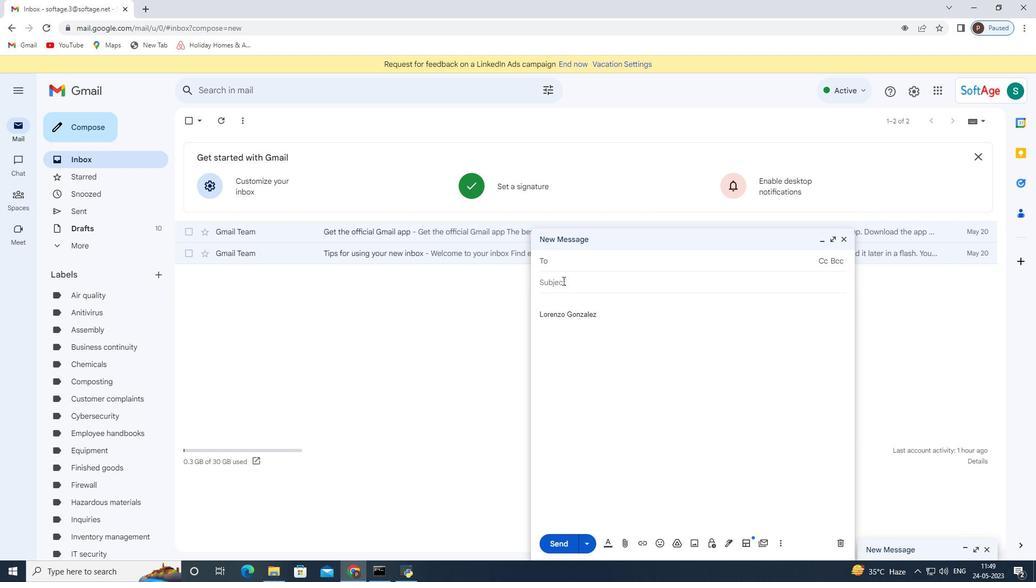 
Action: Key pressed <Key.shift>Request<Key.space>for<Key.space>feedback<Key.space>on<Key.space>a<Key.space>shareholder<Key.space>report<Key.space><Key.backspace><Key.tab><Key.shift>Please<Key.space>let<Key.space>me<Key.space>know<Key.space>if<Key.space>there<Key.space>are<Key.space>any<Key.space>concerns<Key.space>with<Key.space>the<Key.space>project<Key.space>budget<Key.space>management.
Screenshot: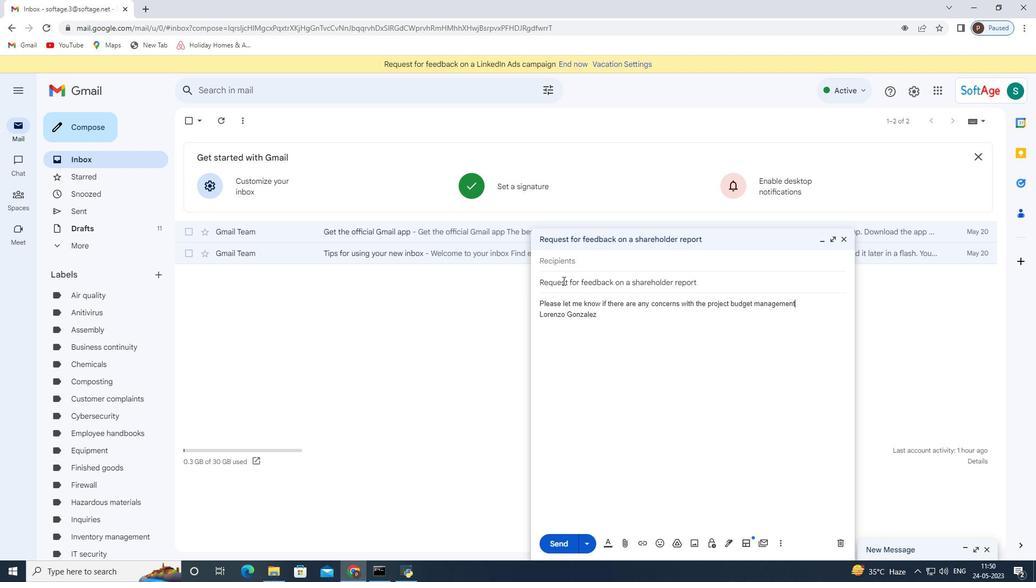 
Action: Mouse moved to (569, 266)
Screenshot: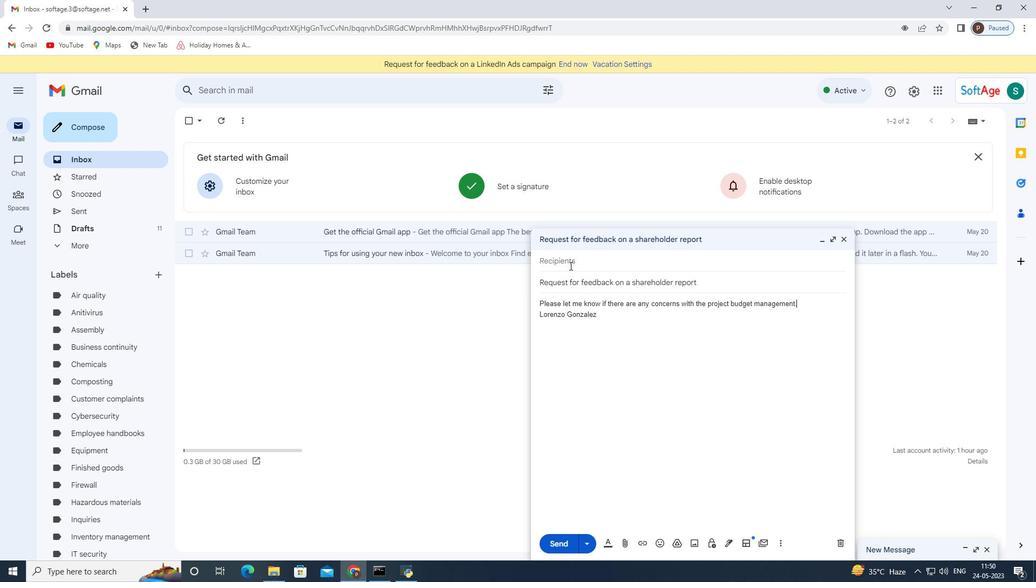 
Action: Mouse pressed left at (569, 266)
Screenshot: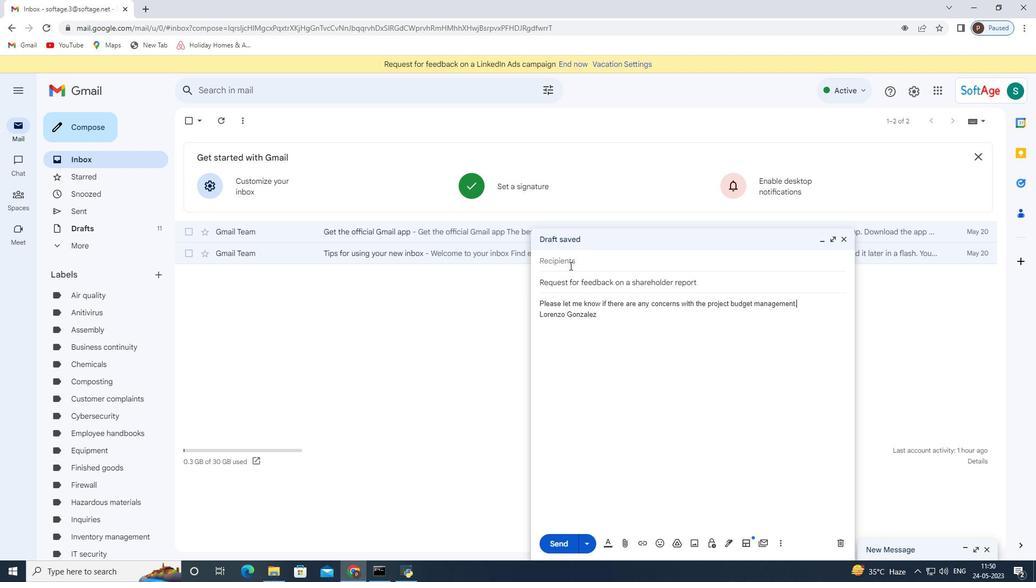 
Action: Key pressed softage.4<Key.shift>@softage.net
Screenshot: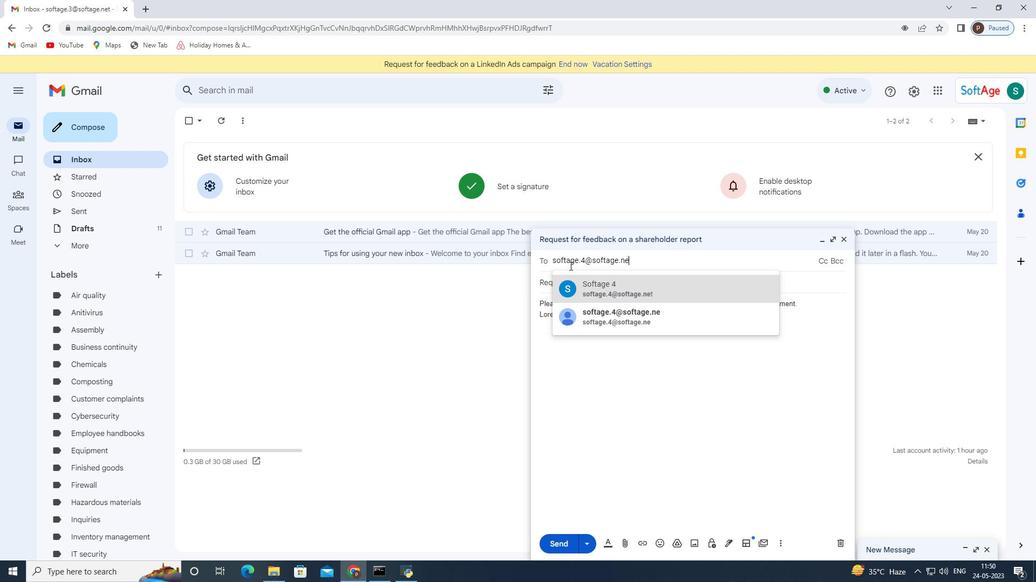 
Action: Mouse moved to (640, 283)
Screenshot: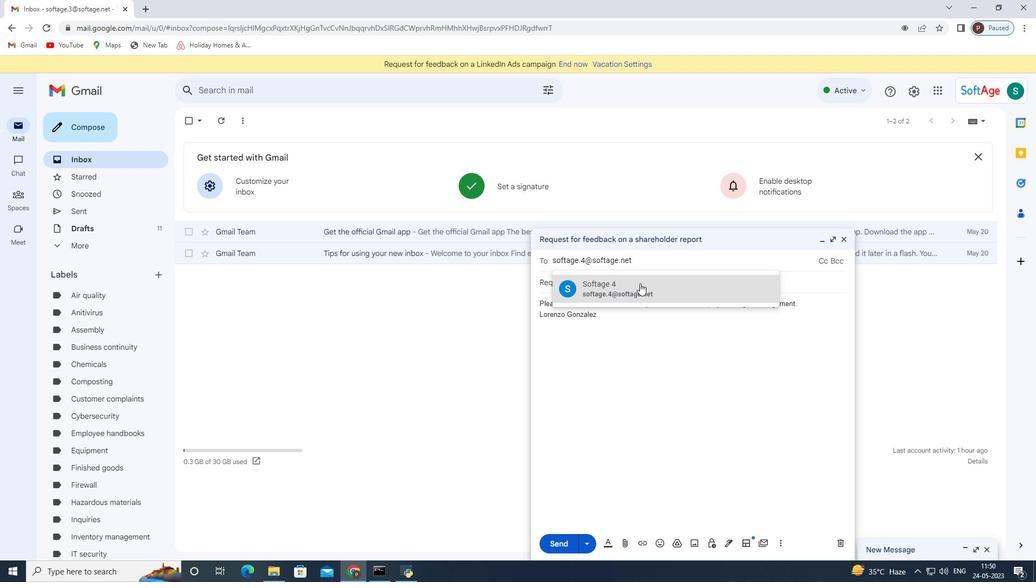 
Action: Mouse pressed left at (640, 283)
Screenshot: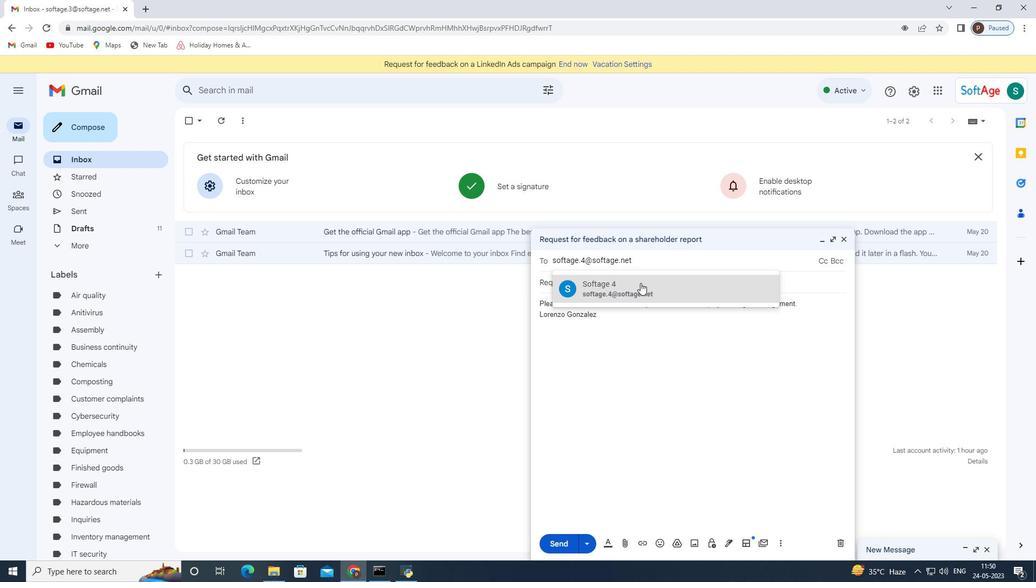 
Action: Mouse moved to (626, 543)
Screenshot: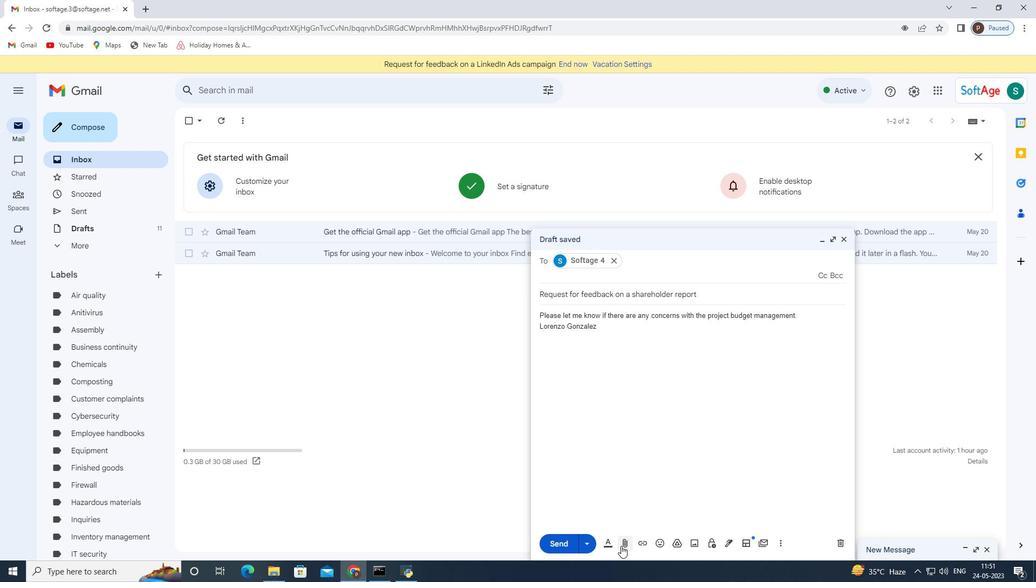 
Action: Mouse pressed left at (626, 543)
Screenshot: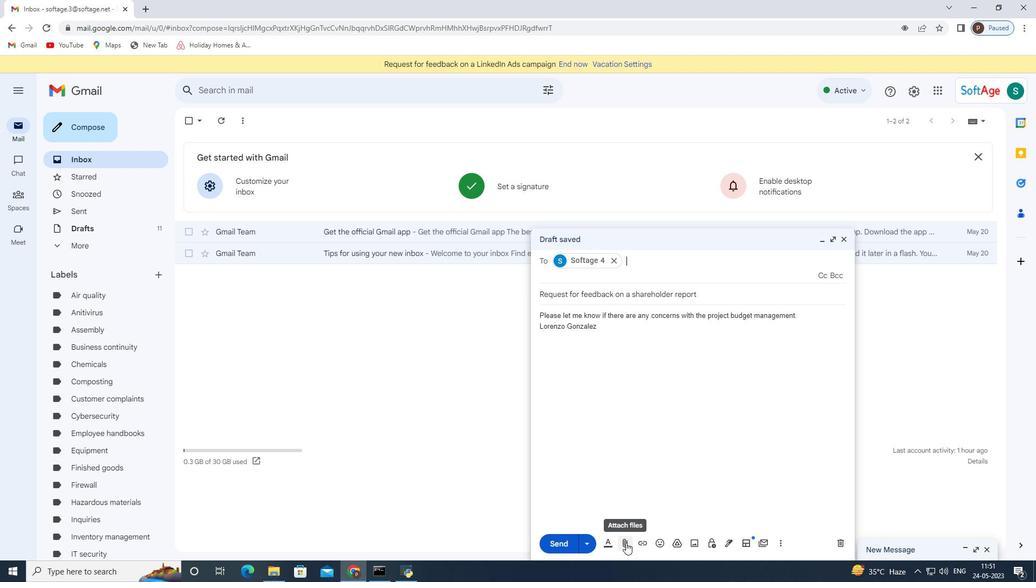 
Action: Mouse moved to (165, 95)
Screenshot: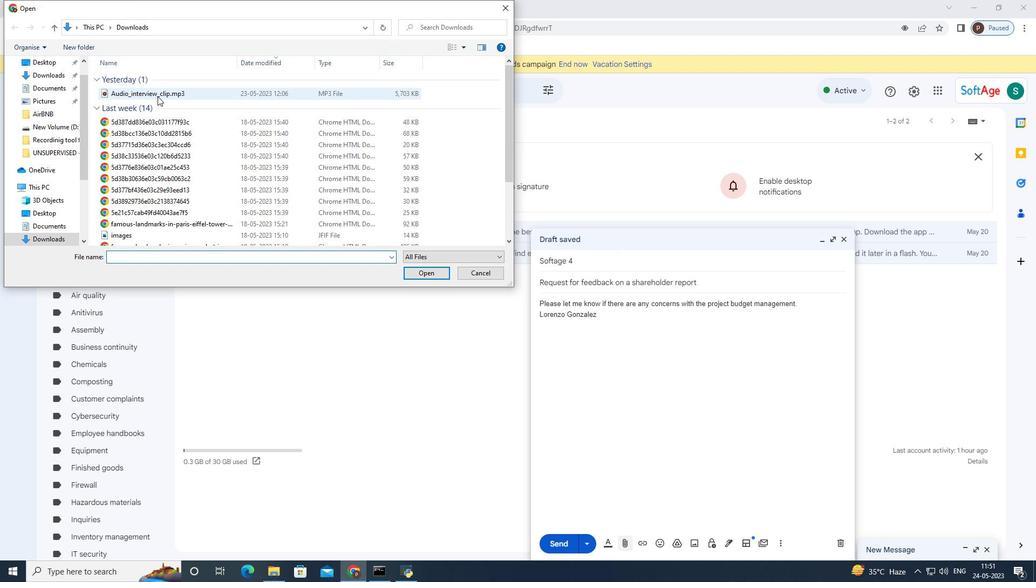 
Action: Mouse pressed left at (165, 95)
Screenshot: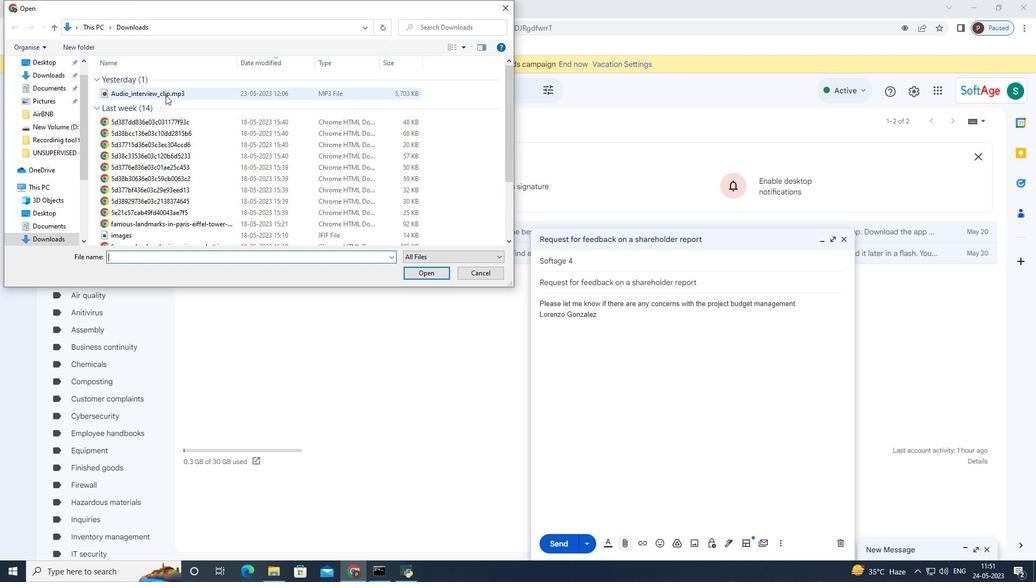 
Action: Mouse moved to (172, 90)
Screenshot: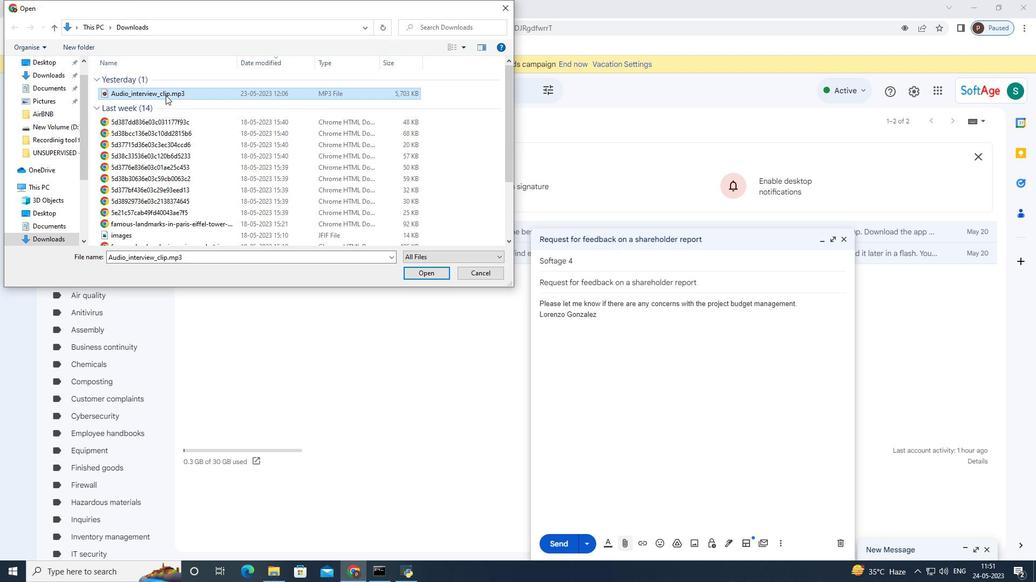 
Action: Mouse pressed left at (172, 90)
Screenshot: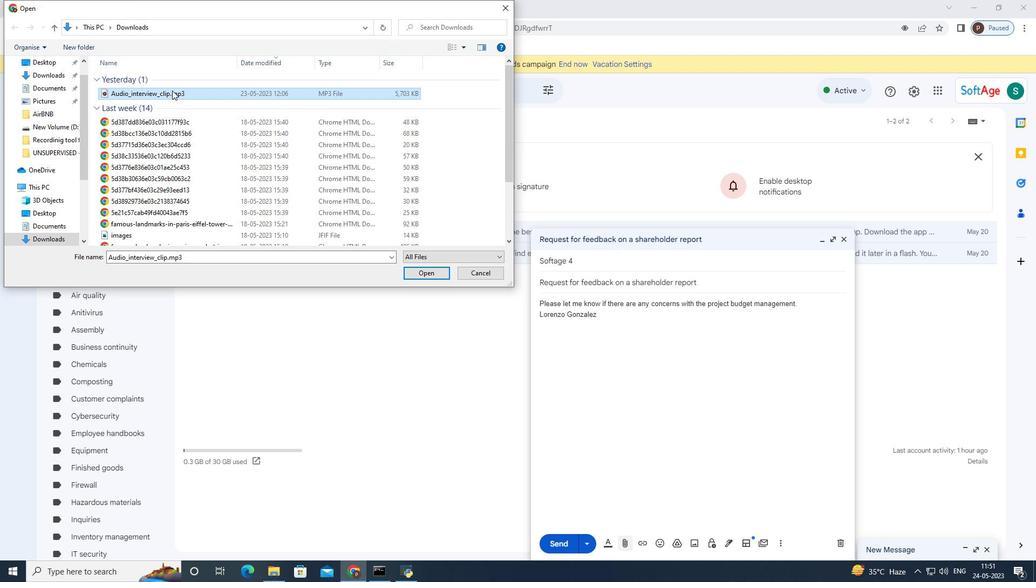 
Action: Mouse pressed left at (172, 90)
Screenshot: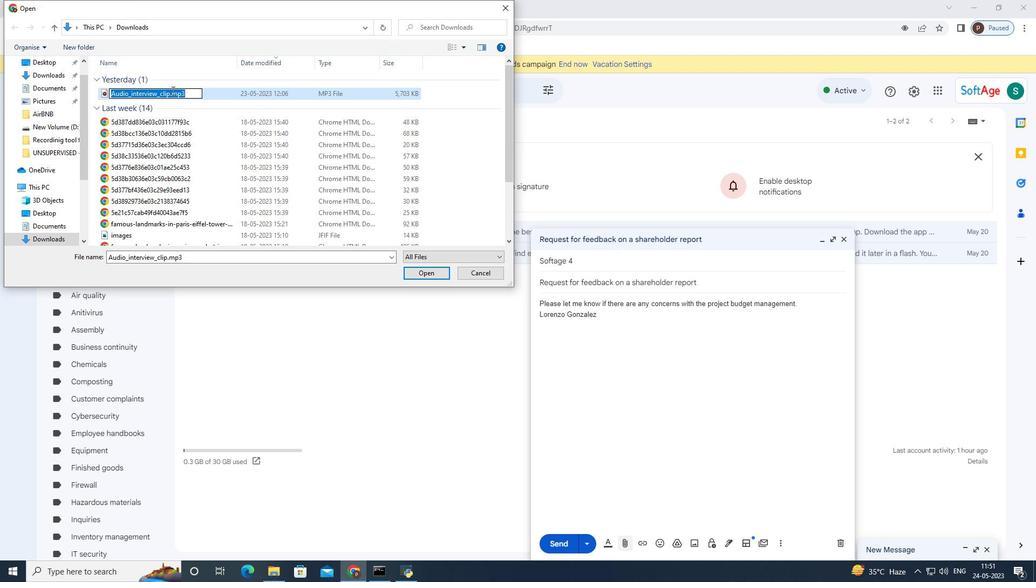 
Action: Mouse moved to (428, 276)
Screenshot: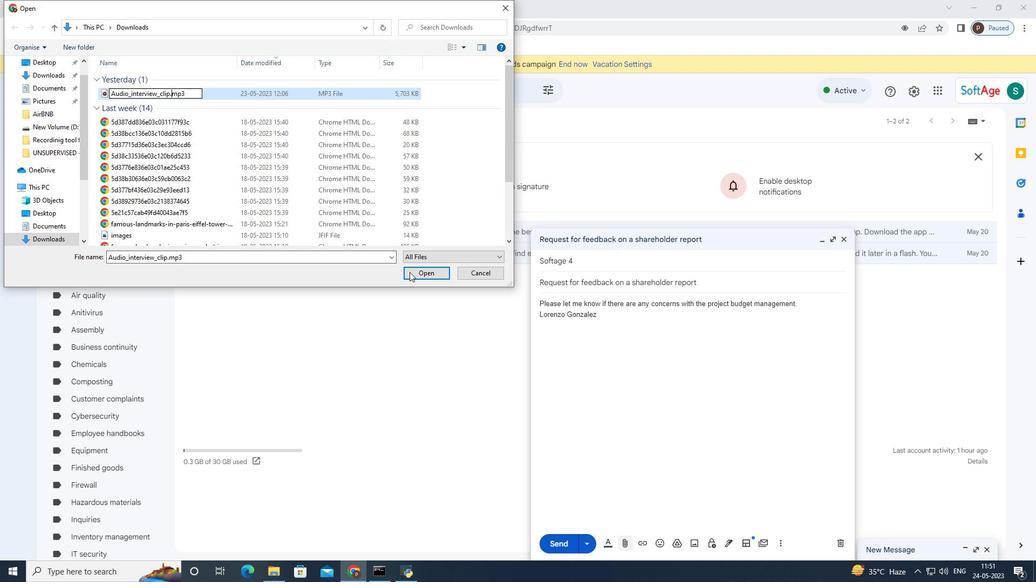 
Action: Mouse pressed left at (428, 276)
Screenshot: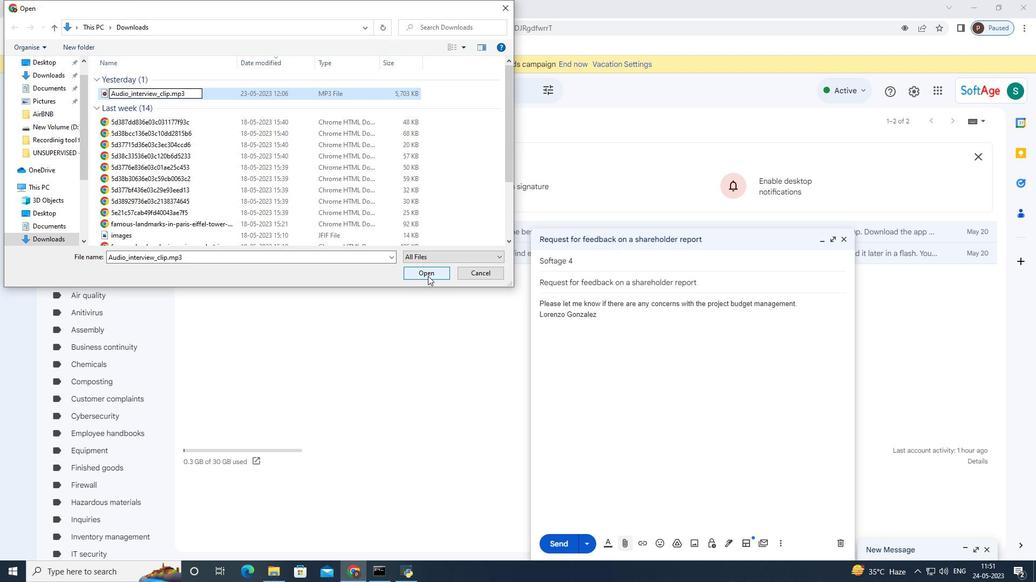 
Action: Mouse moved to (429, 273)
Screenshot: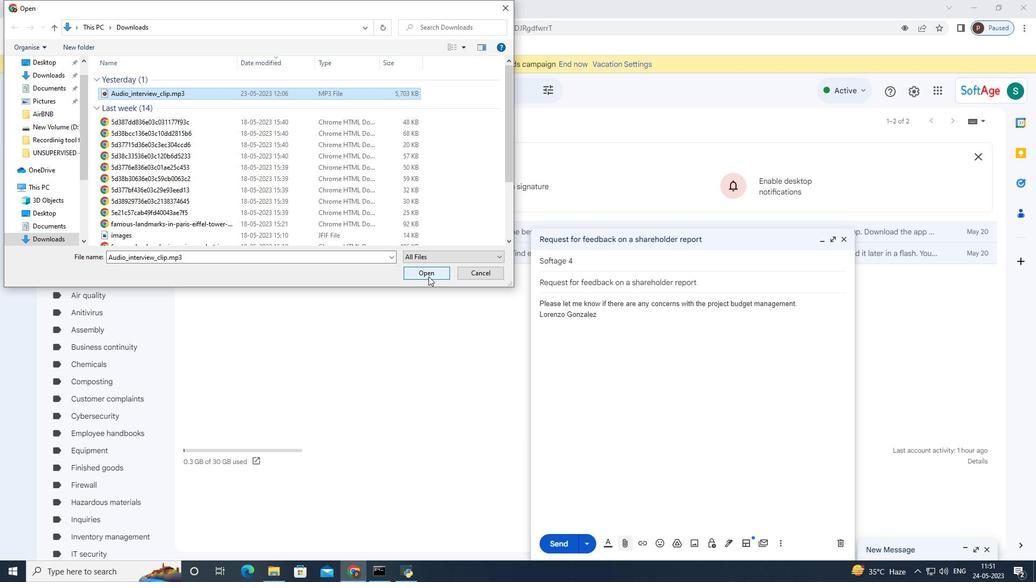 
Action: Mouse pressed left at (429, 273)
Screenshot: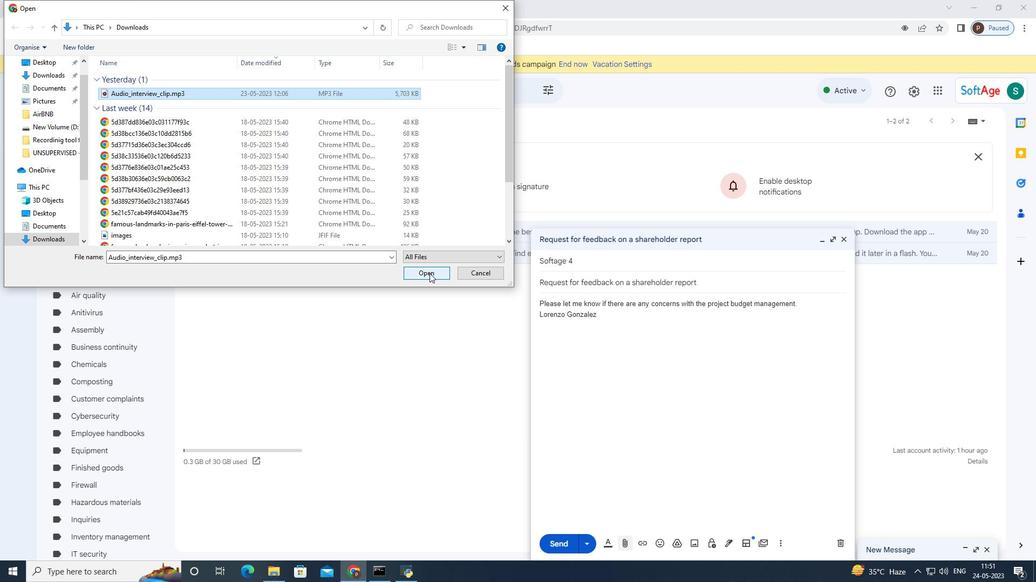 
Action: Mouse moved to (826, 300)
Screenshot: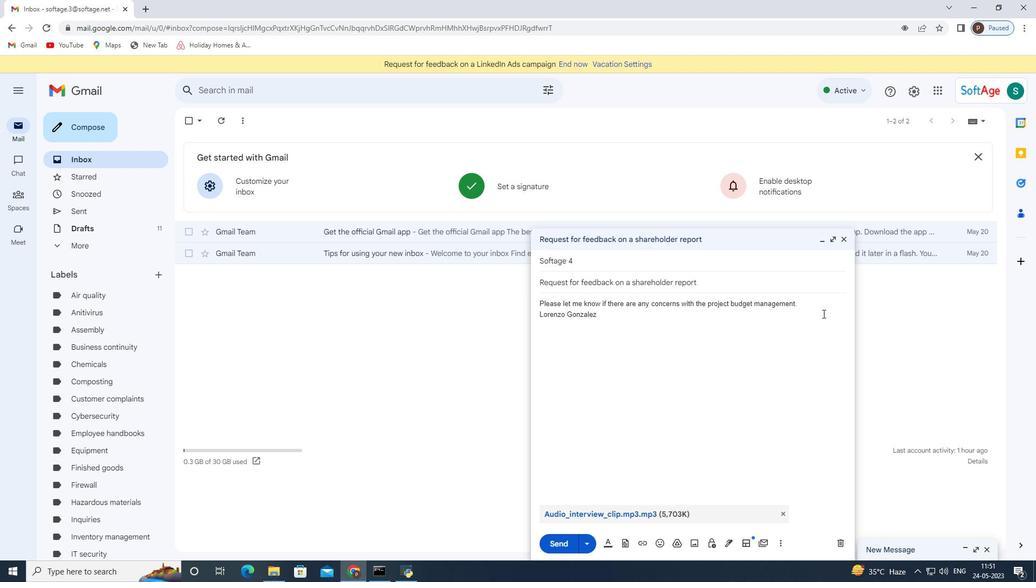
Action: Mouse pressed left at (826, 300)
Screenshot: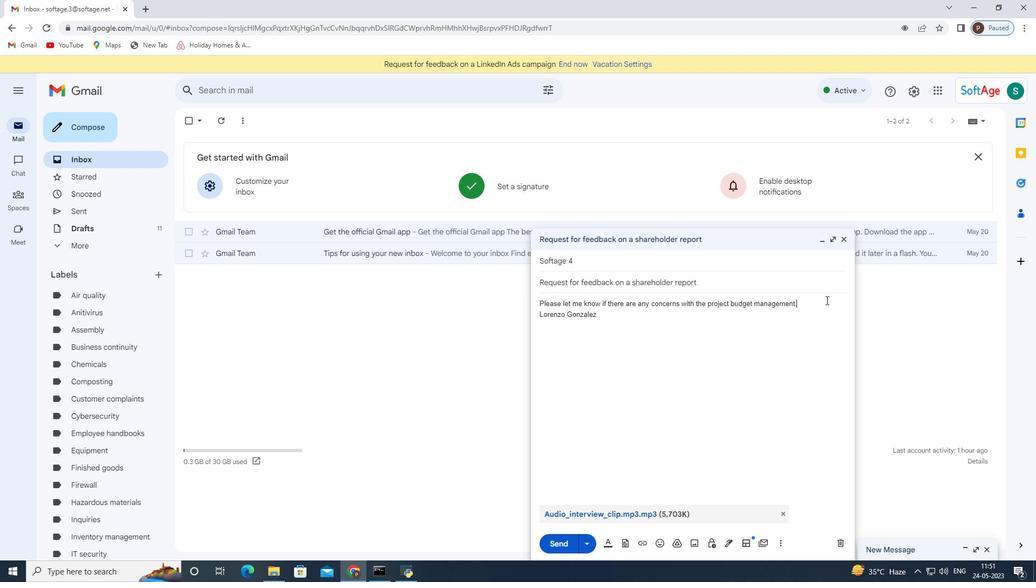 
Action: Key pressed <Key.backspace><Key.backspace><Key.backspace><Key.backspace><Key.backspace><Key.backspace><Key.backspace><Key.backspace><Key.backspace><Key.backspace><Key.backspace><Key.backspace><Key.backspace><Key.backspace><Key.backspace><Key.backspace><Key.backspace><Key.backspace><Key.backspace><Key.backspace><Key.backspace><Key.backspace><Key.backspace><Key.backspace><Key.backspace><Key.backspace><Key.backspace><Key.backspace><Key.backspace><Key.backspace><Key.backspace><Key.backspace><Key.backspace><Key.backspace><Key.backspace><Key.backspace><Key.backspace><Key.backspace><Key.backspace><Key.backspace><Key.backspace><Key.backspace><Key.backspace><Key.backspace><Key.backspace><Key.backspace><Key.backspace><Key.backspace><Key.backspace><Key.backspace><Key.backspace><Key.backspace><Key.backspace><Key.backspace><Key.backspace><Key.backspace><Key.backspace><Key.backspace><Key.backspace><Key.backspace><Key.backspace><Key.backspace><Key.backspace><Key.backspace><Key.backspace><Key.backspace><Key.backspace><Key.backspace><Key.backspace><Key.backspace><Key.backspace><Key.backspace><Key.backspace><Key.backspace><Key.backspace><Key.backspace><Key.backspace><Key.backspace><Key.backspace><Key.backspace>ctrl+Z<'\x1a'><'\x1a'><'\x1a'><'\x1a'><'\x1a'><'\x1a'><'\x1a'><'\x1a'><'\x1a'><'\x1a'><'\x1a'><'\x1a'><'\x1a'><'\x1a'><'\x1a'><'\x1a'><'\x1a'><'\x1a'><Key.enter><Key.enter><Key.shift>Thank<Key.space>you
Screenshot: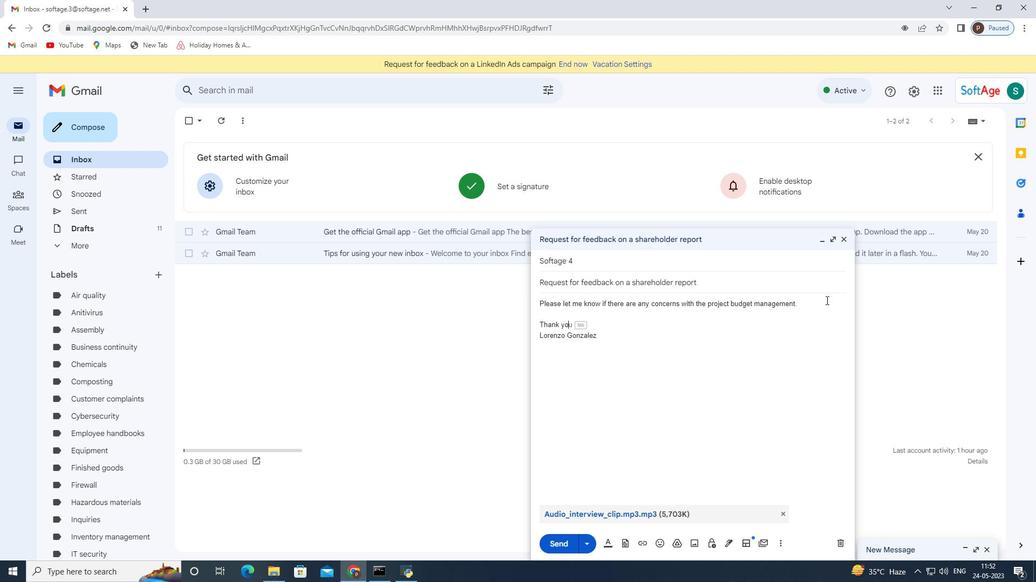 
Action: Mouse moved to (559, 550)
Screenshot: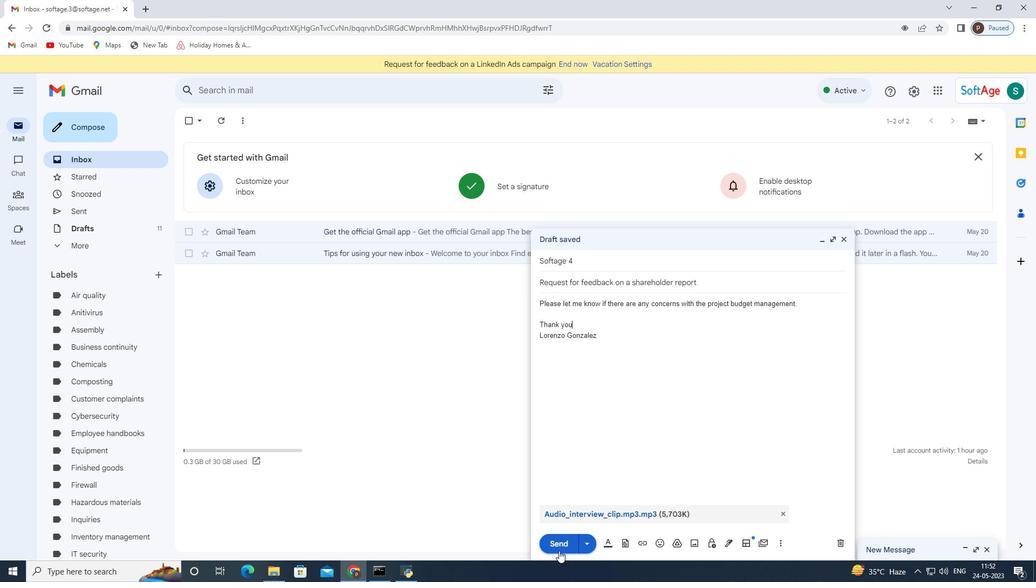 
Action: Mouse pressed left at (559, 550)
Screenshot: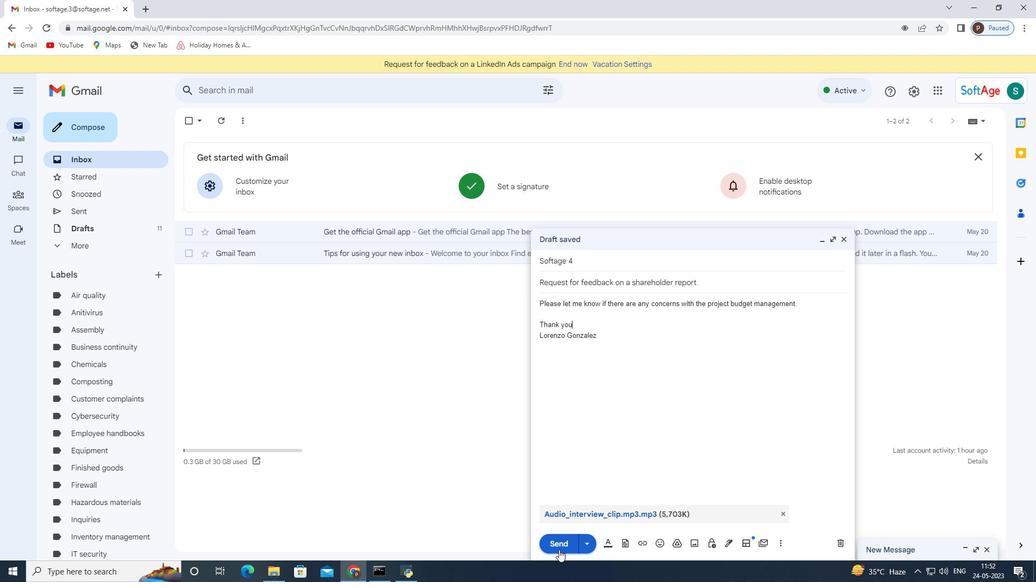 
Action: Mouse moved to (110, 206)
Screenshot: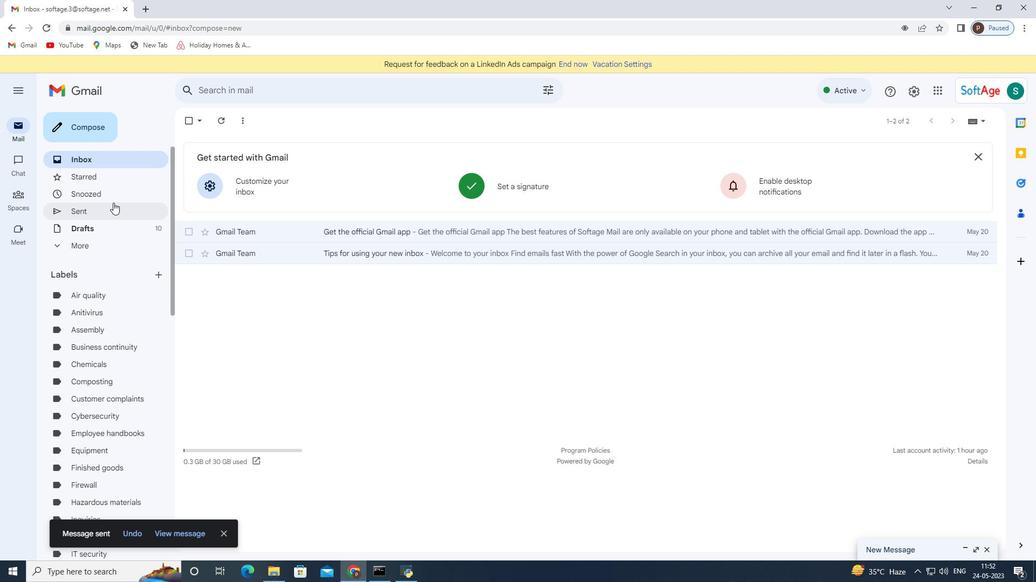 
Action: Mouse pressed left at (110, 206)
Screenshot: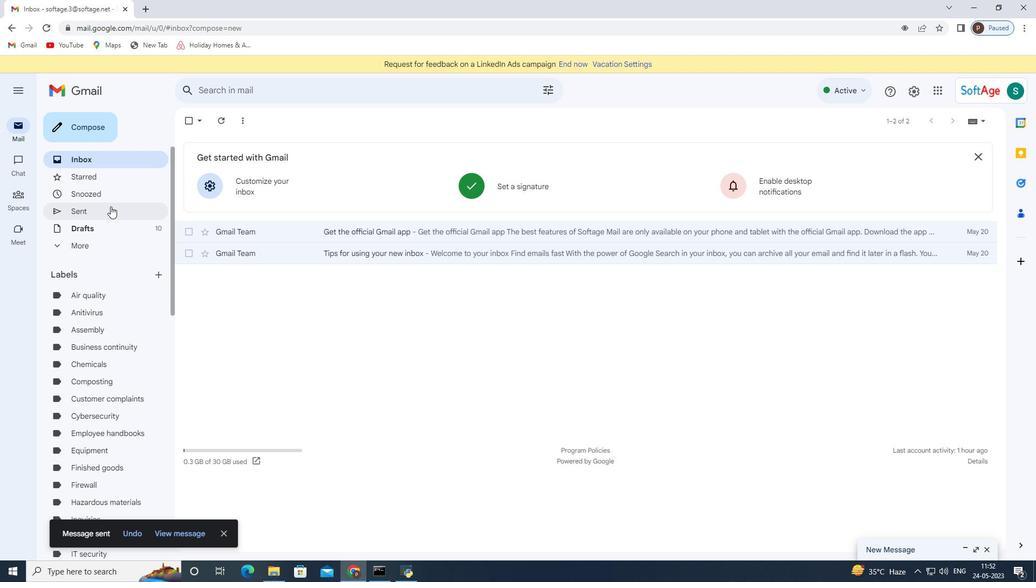 
Action: Mouse moved to (463, 183)
Screenshot: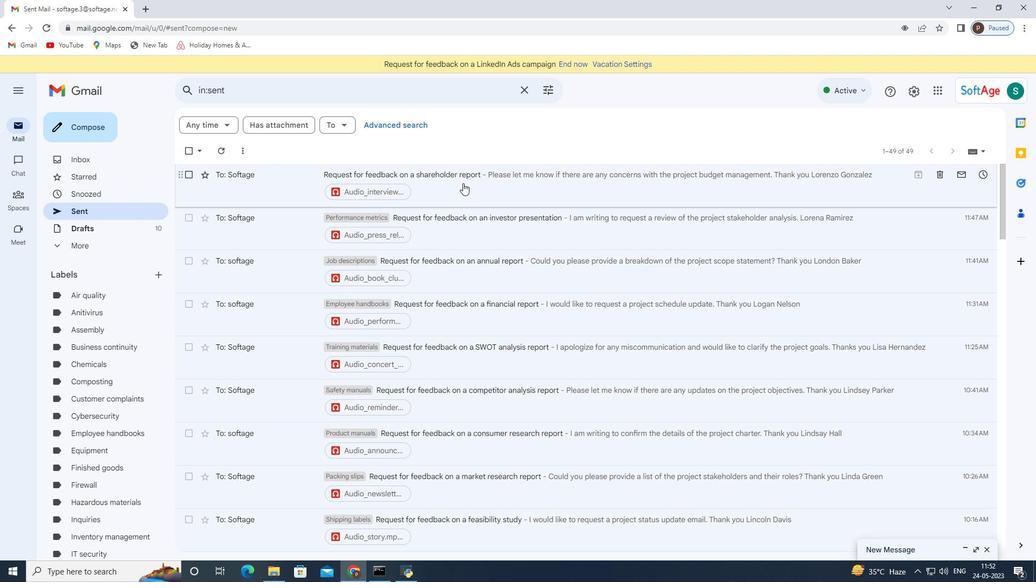 
Action: Mouse pressed right at (463, 183)
Screenshot: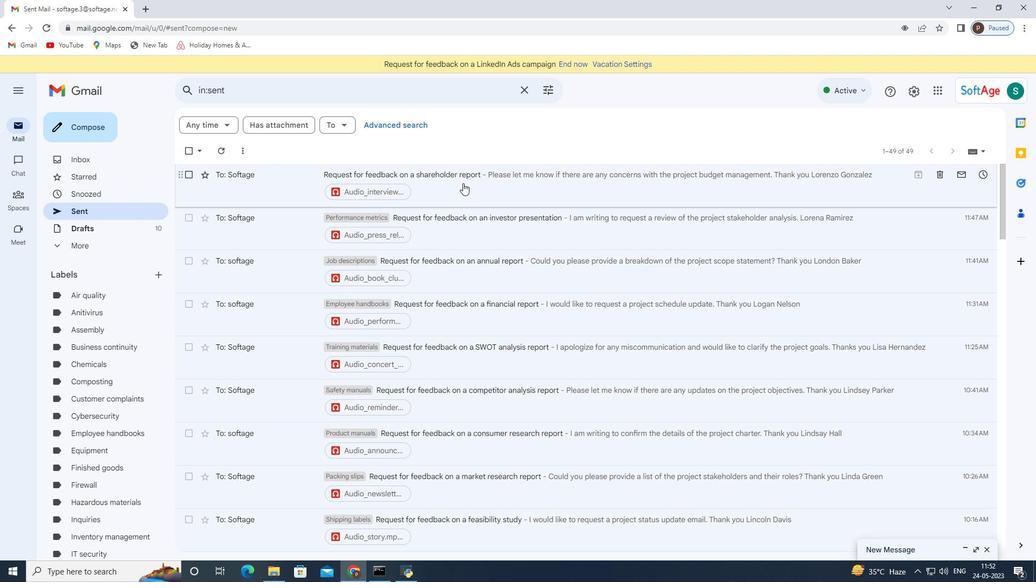
Action: Mouse moved to (508, 363)
Screenshot: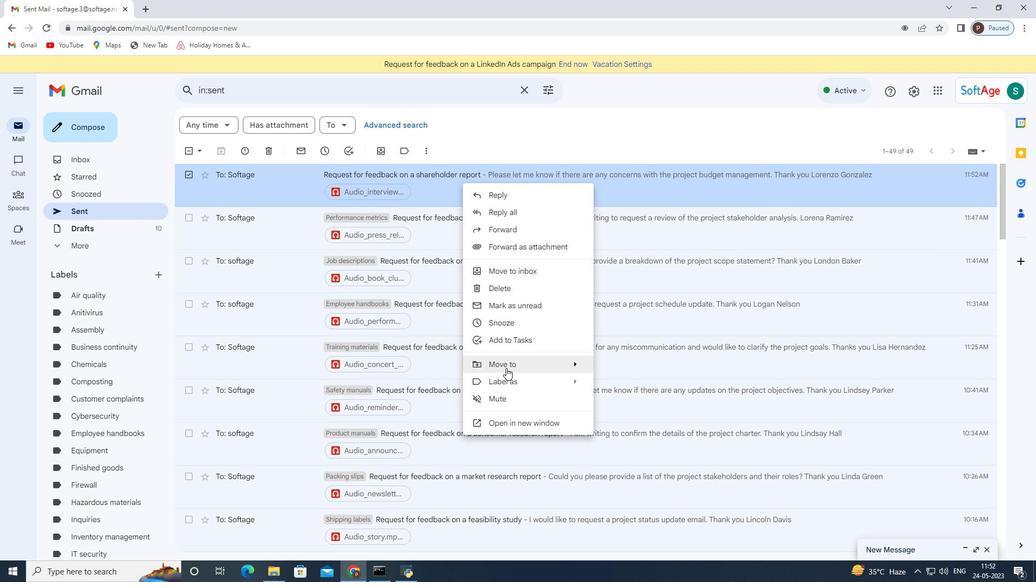 
Action: Mouse pressed left at (508, 363)
Screenshot: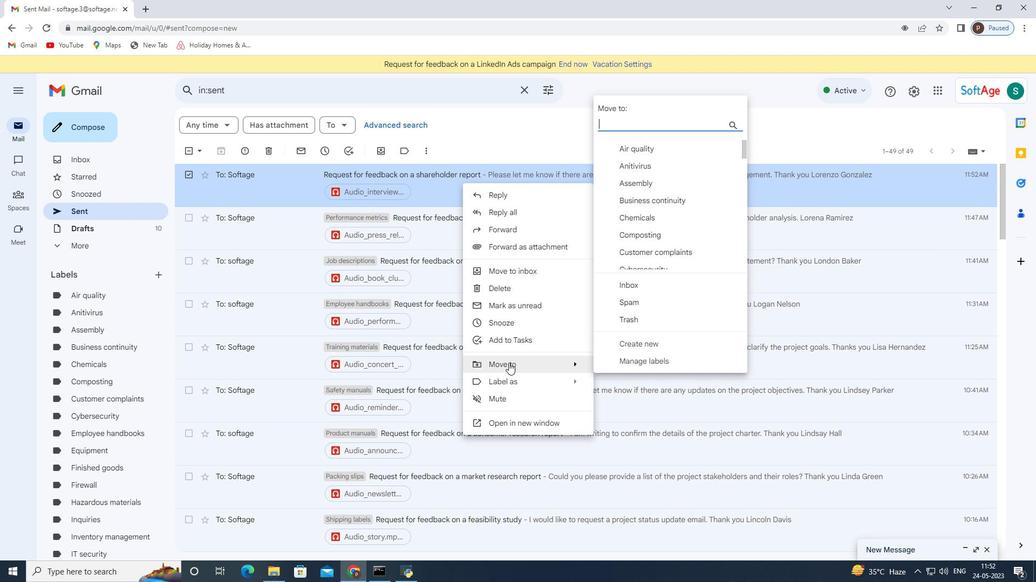 
Action: Mouse moved to (657, 338)
Screenshot: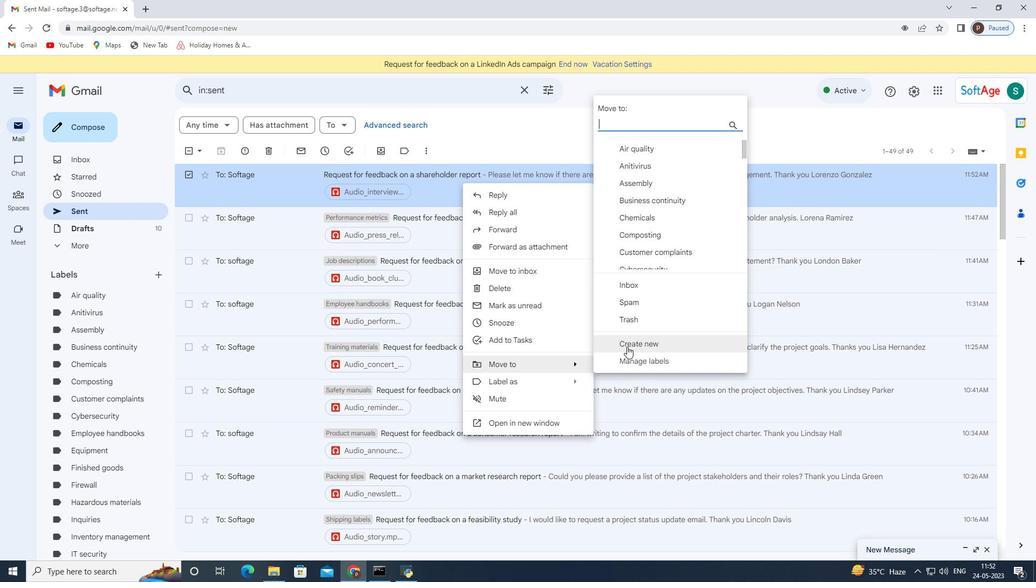 
Action: Mouse pressed left at (657, 338)
Screenshot: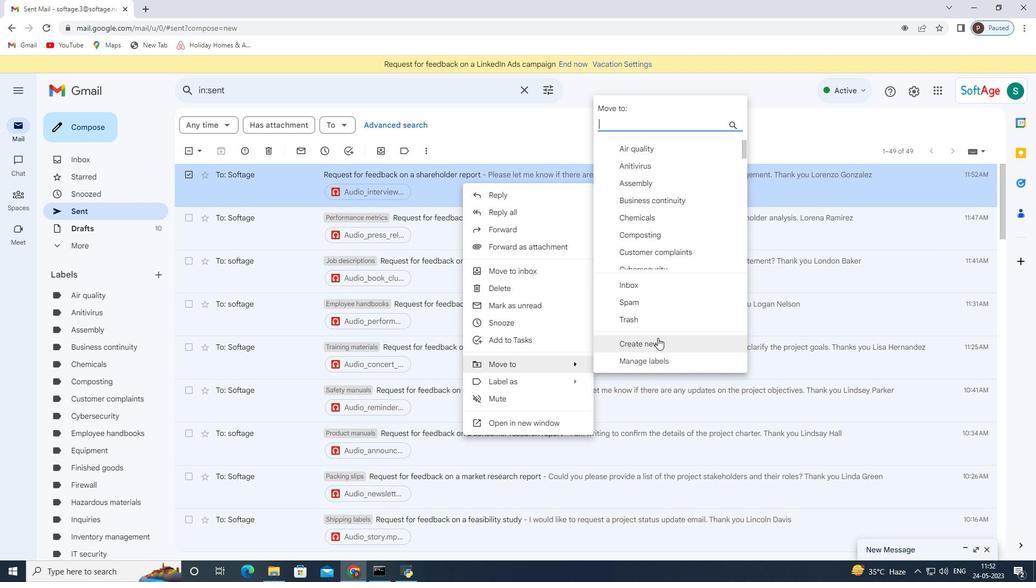 
Action: Mouse moved to (466, 297)
Screenshot: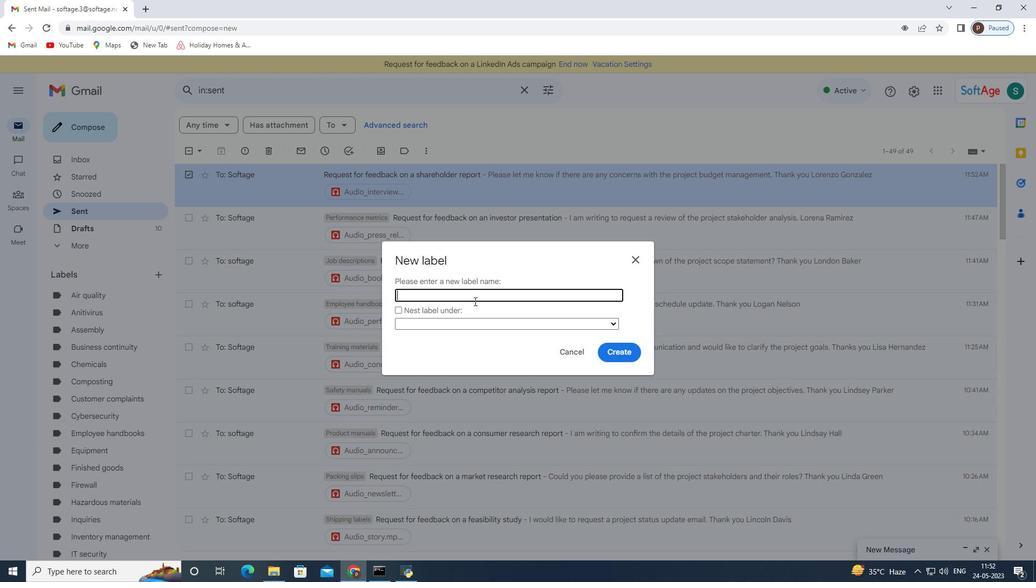 
Action: Mouse pressed left at (466, 297)
Screenshot: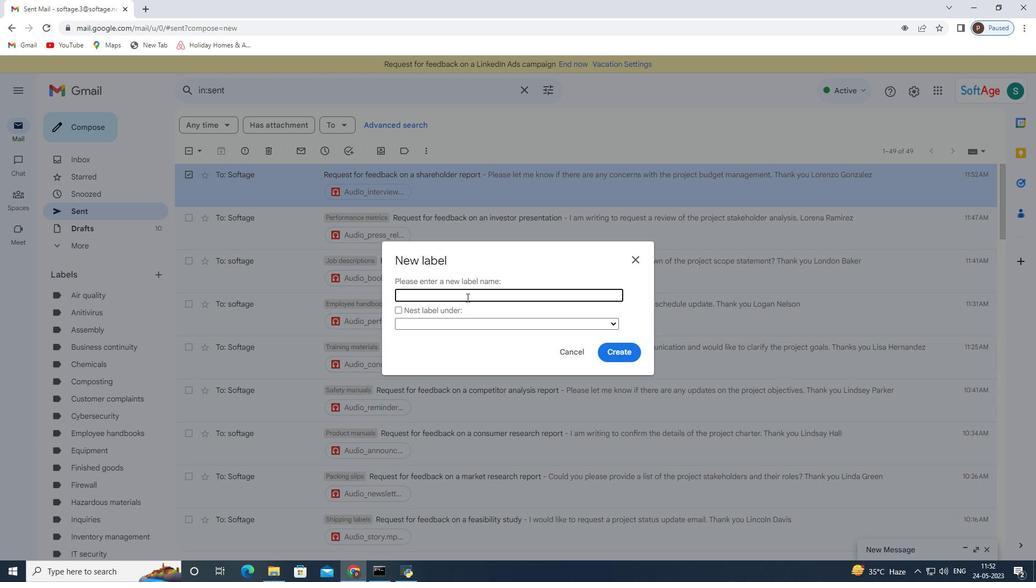 
Action: Key pressed <Key.shift>Business<Key.space>plans
Screenshot: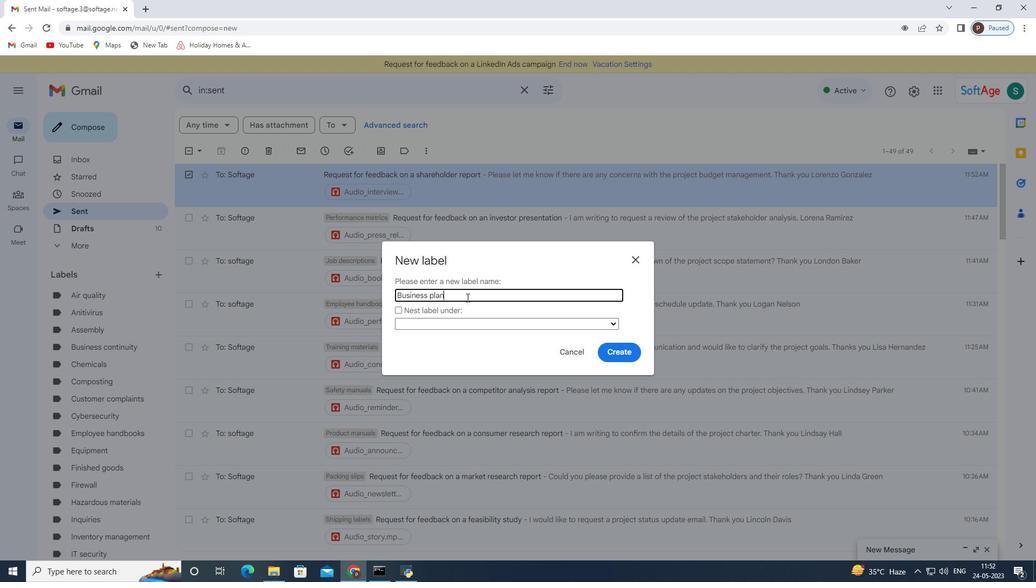 
Action: Mouse moved to (612, 354)
Screenshot: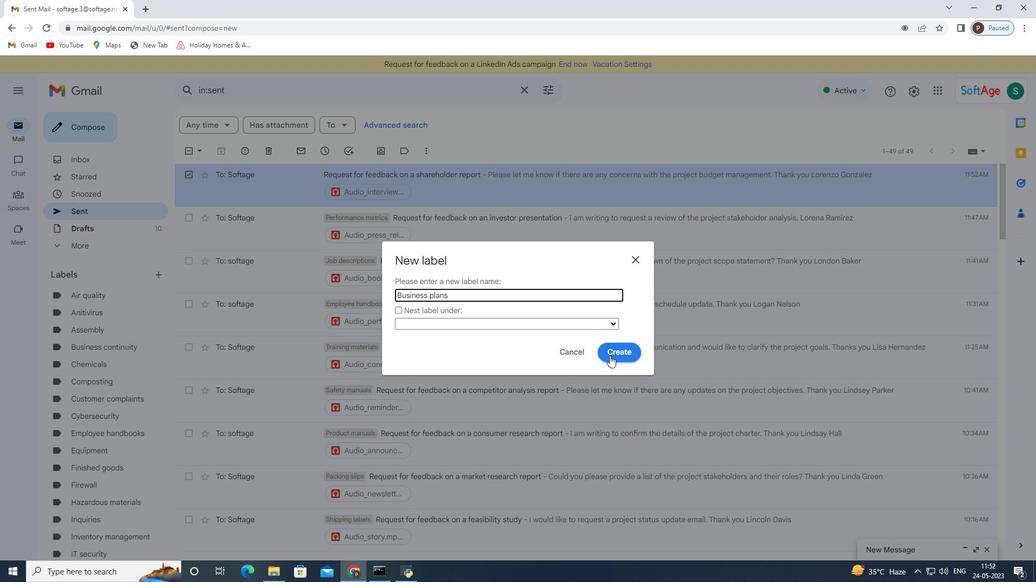 
Action: Mouse pressed left at (612, 354)
Screenshot: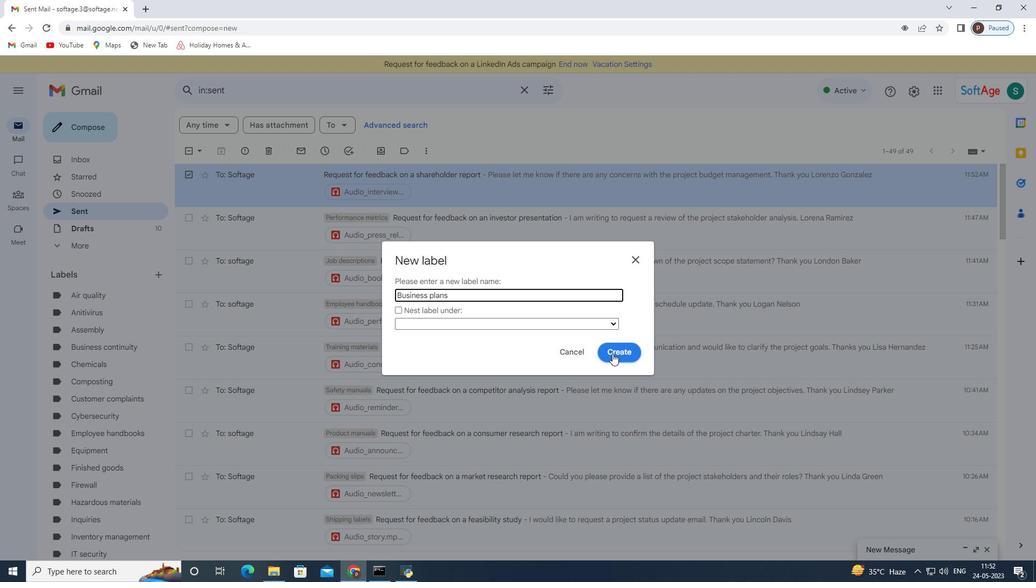 
